 Task: Search one way flight ticket for 5 adults, 2 children, 1 infant in seat and 2 infants on lap in economy from Gainesville: Gainesville Regional Airport to Evansville: Evansville Regional Airport on 5-3-2023. Choice of flights is JetBlue. Number of bags: 1 carry on bag and 1 checked bag. Price is upto 77000. Outbound departure time preference is 13:00.
Action: Mouse moved to (304, 127)
Screenshot: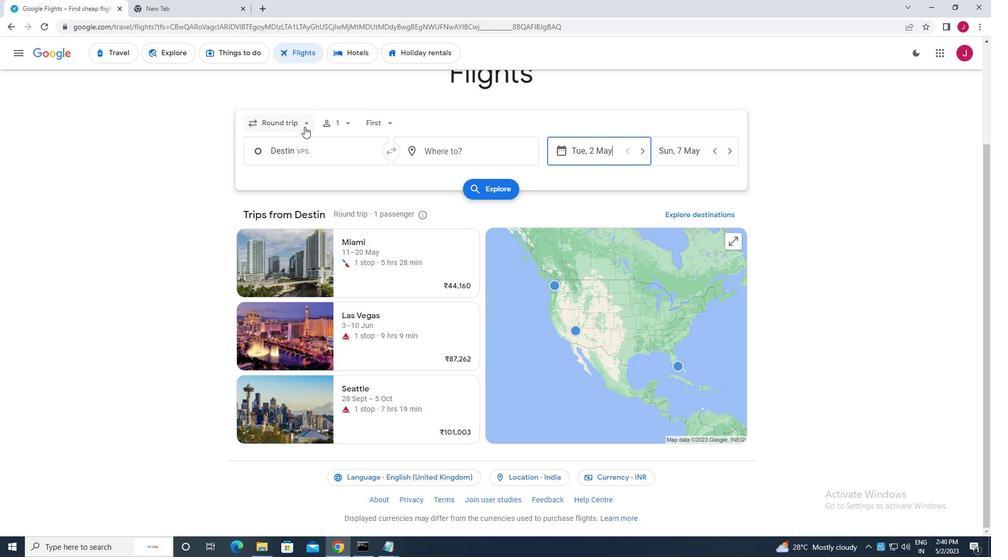 
Action: Mouse pressed left at (304, 127)
Screenshot: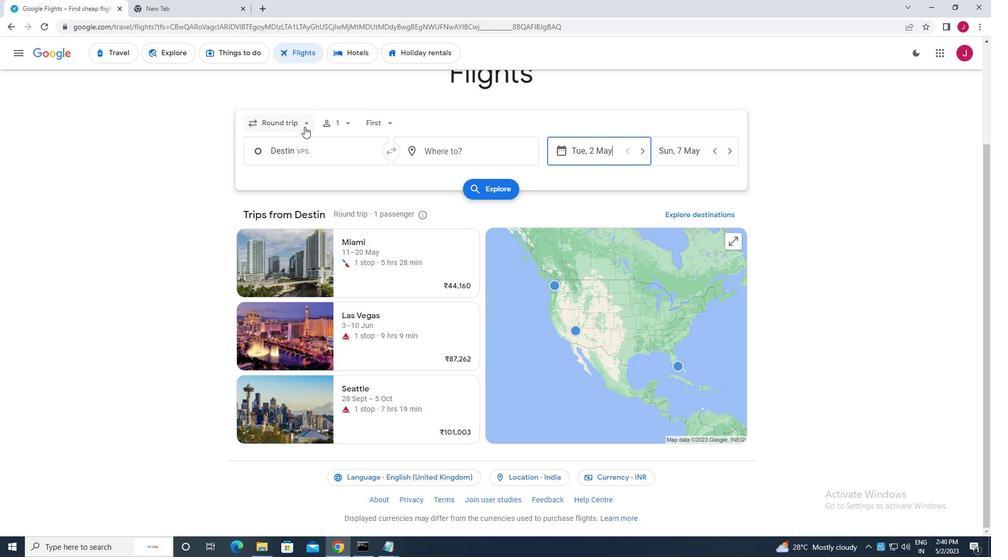 
Action: Mouse moved to (299, 168)
Screenshot: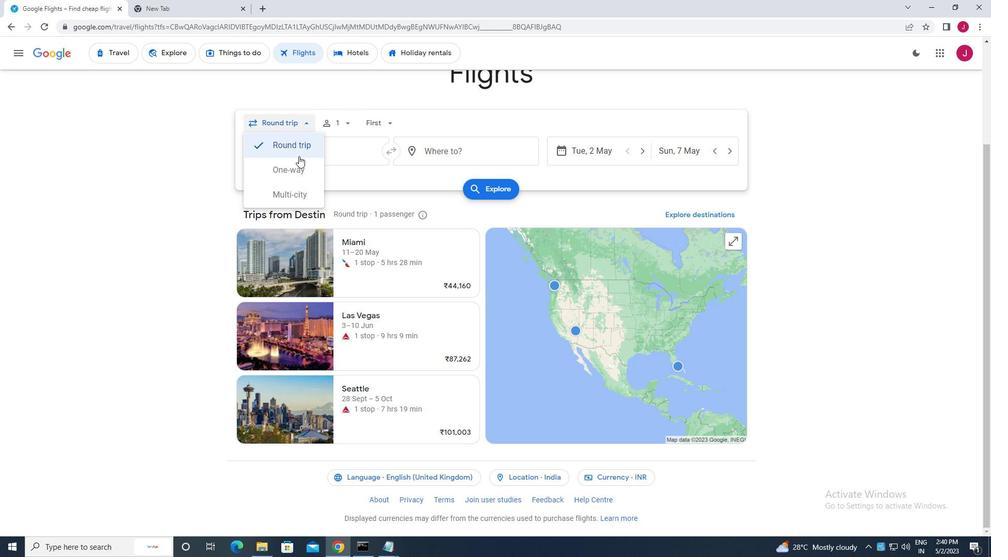 
Action: Mouse pressed left at (299, 168)
Screenshot: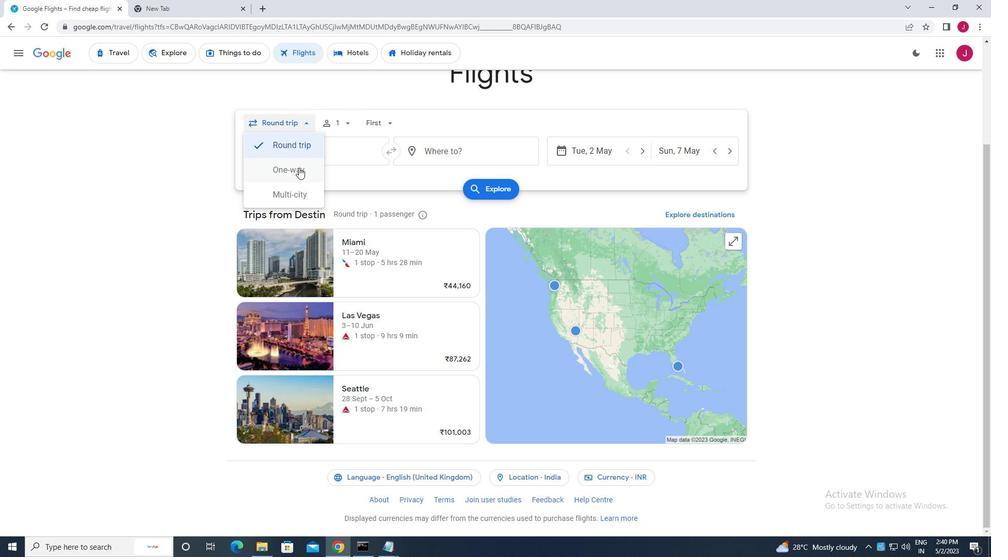 
Action: Mouse moved to (343, 122)
Screenshot: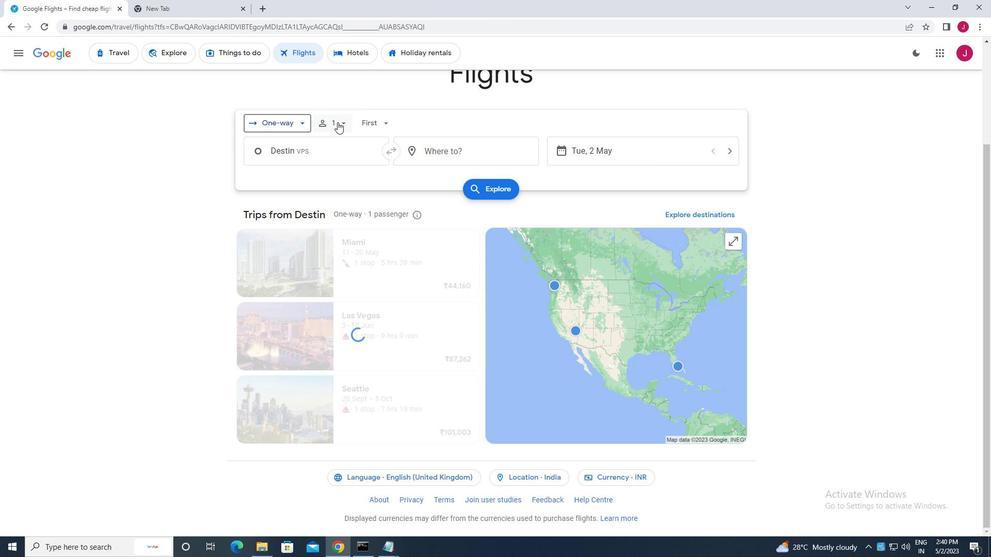 
Action: Mouse pressed left at (343, 122)
Screenshot: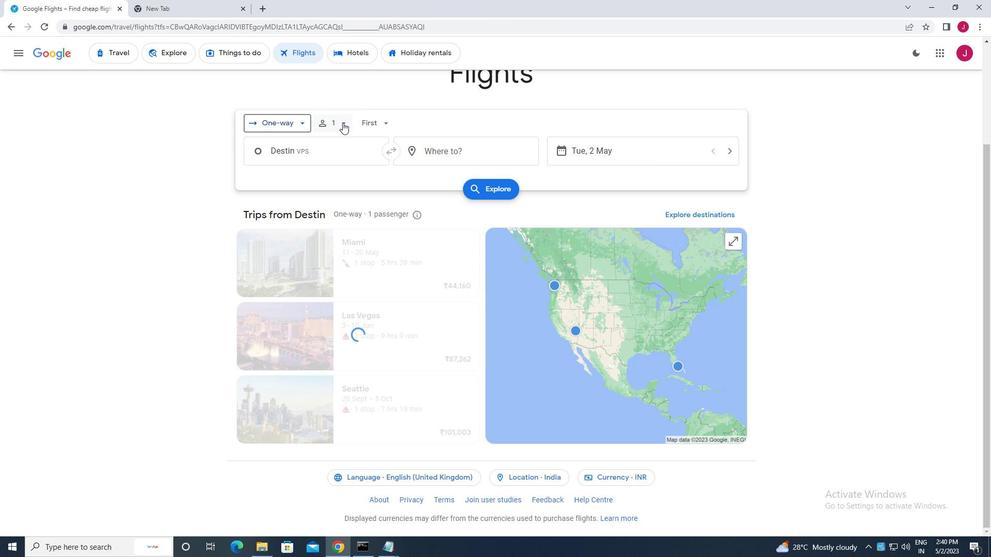 
Action: Mouse moved to (424, 154)
Screenshot: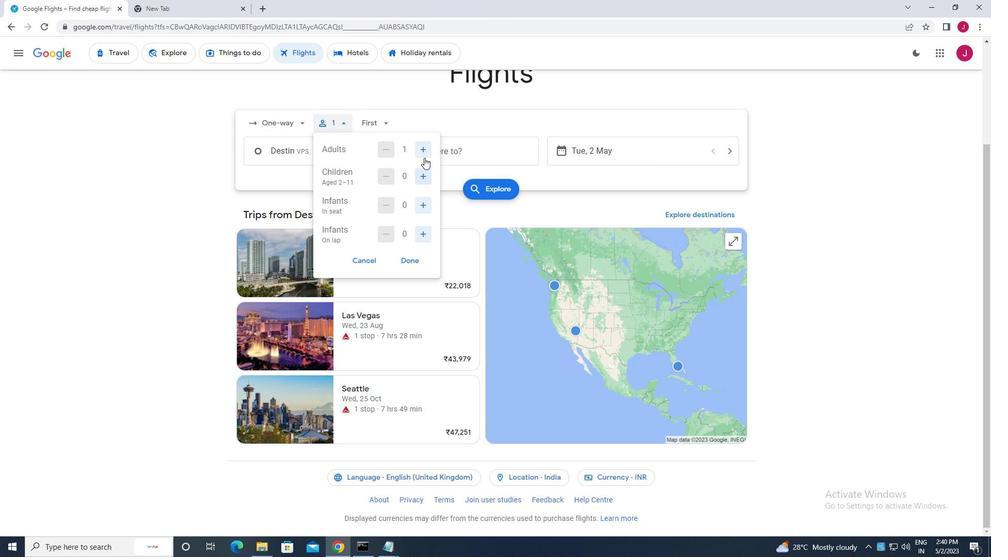 
Action: Mouse pressed left at (424, 154)
Screenshot: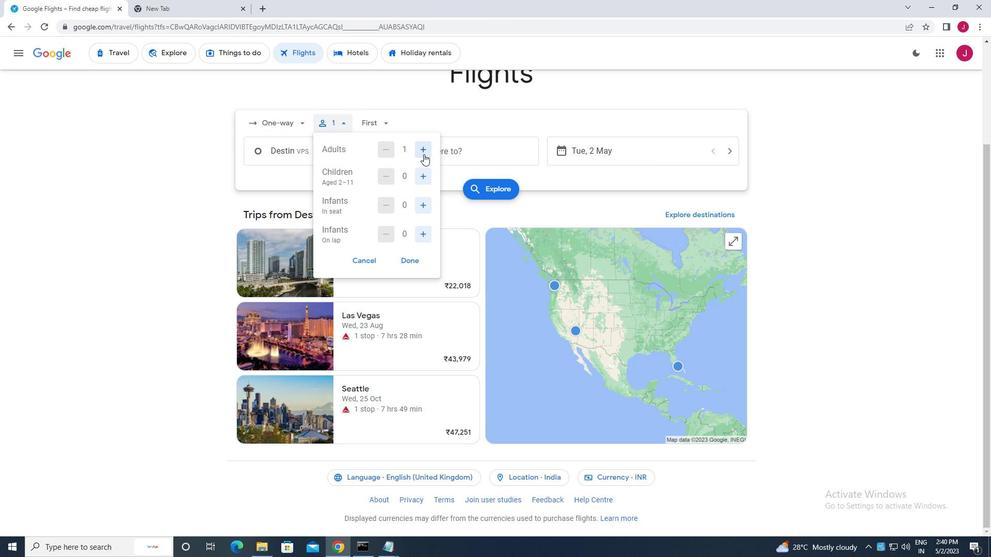 
Action: Mouse pressed left at (424, 154)
Screenshot: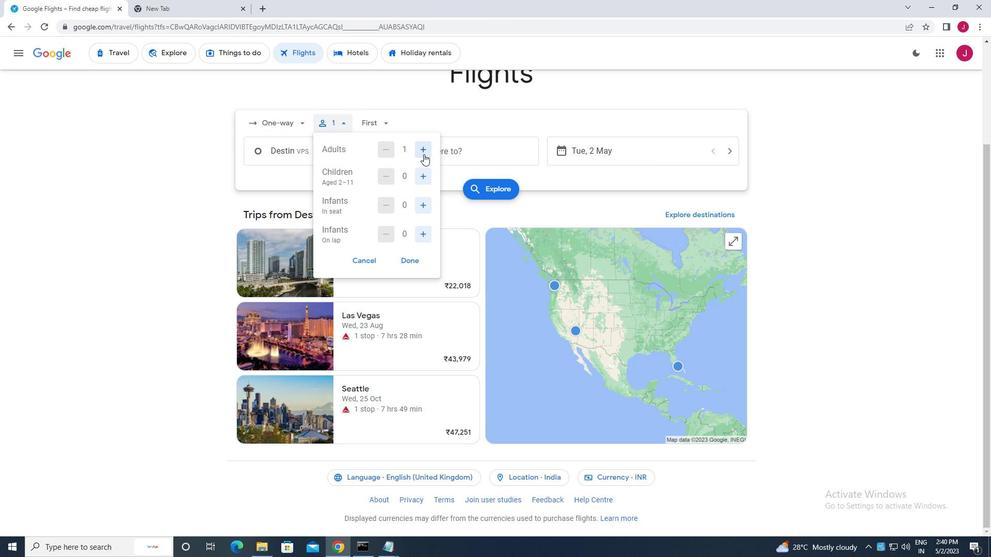 
Action: Mouse moved to (423, 154)
Screenshot: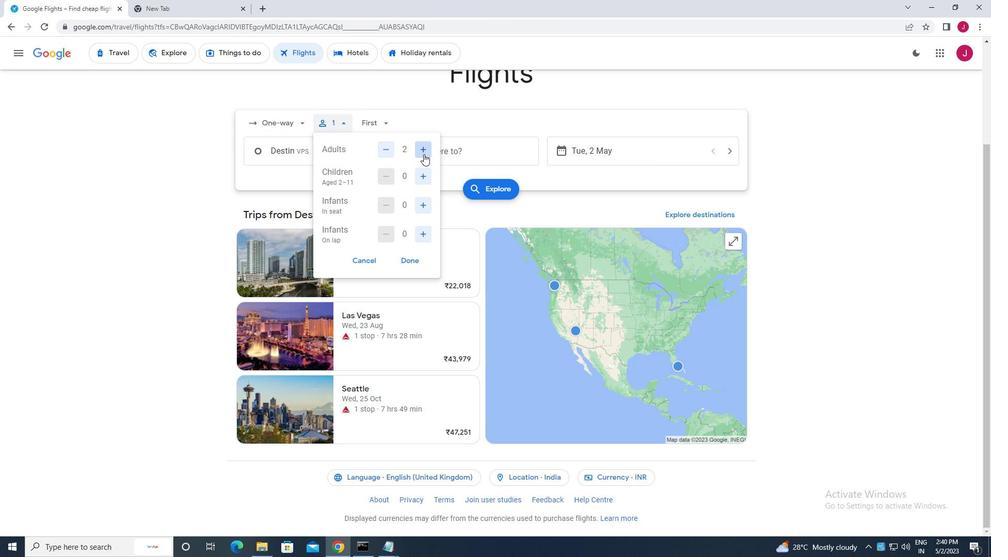
Action: Mouse pressed left at (423, 154)
Screenshot: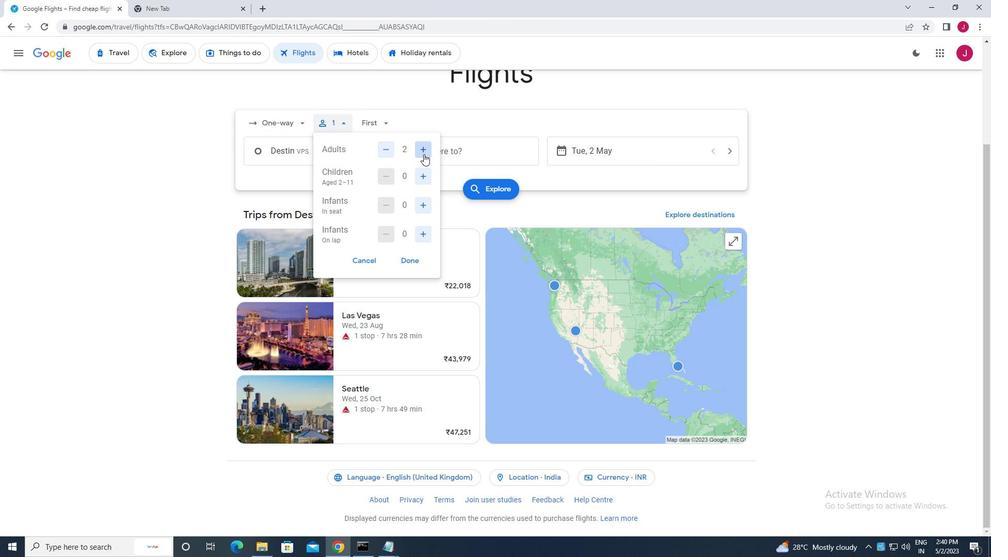 
Action: Mouse pressed left at (423, 154)
Screenshot: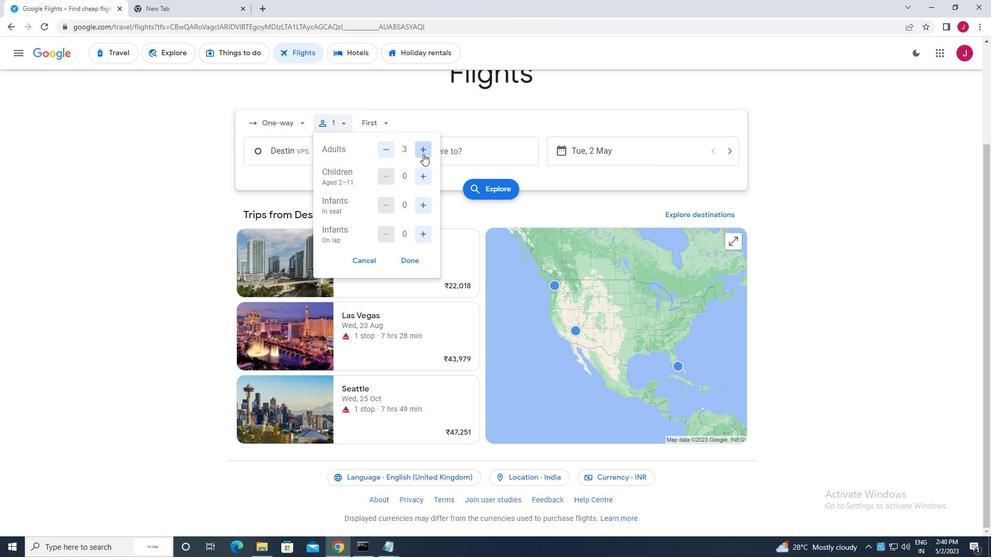 
Action: Mouse moved to (419, 175)
Screenshot: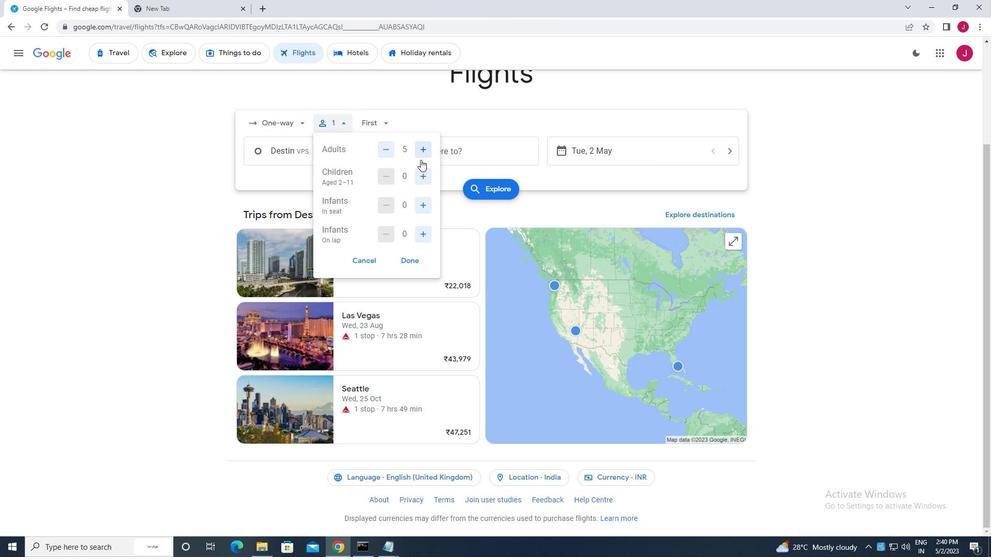 
Action: Mouse pressed left at (419, 175)
Screenshot: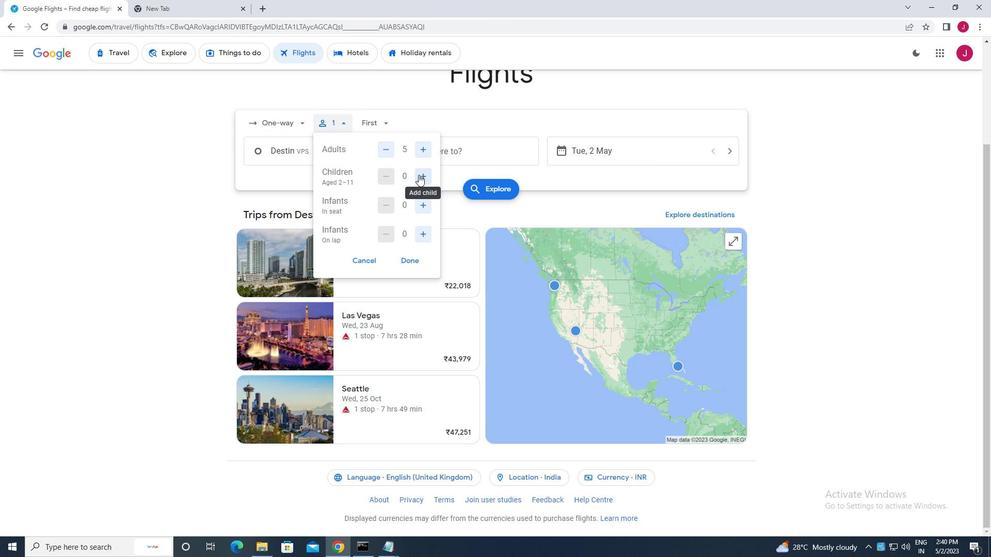 
Action: Mouse pressed left at (419, 175)
Screenshot: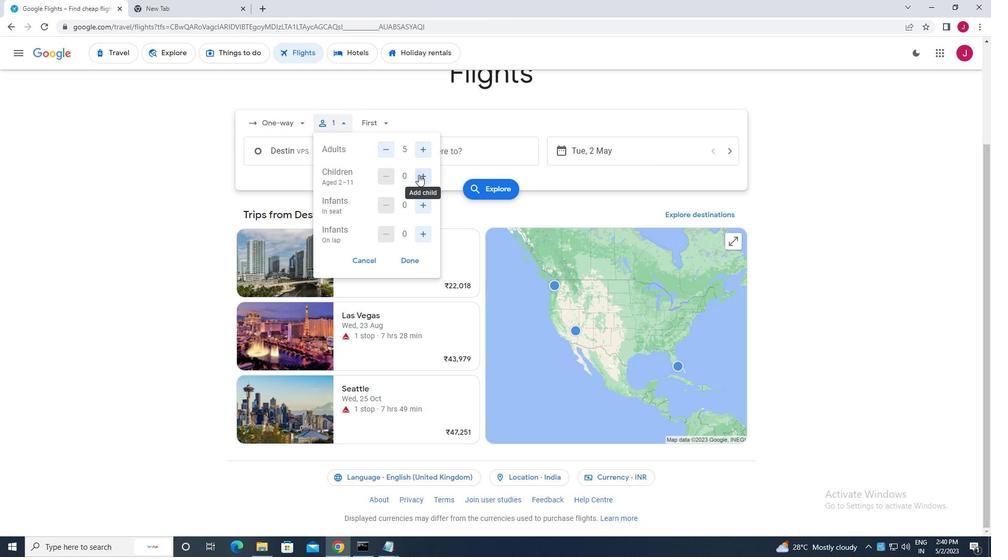 
Action: Mouse moved to (425, 204)
Screenshot: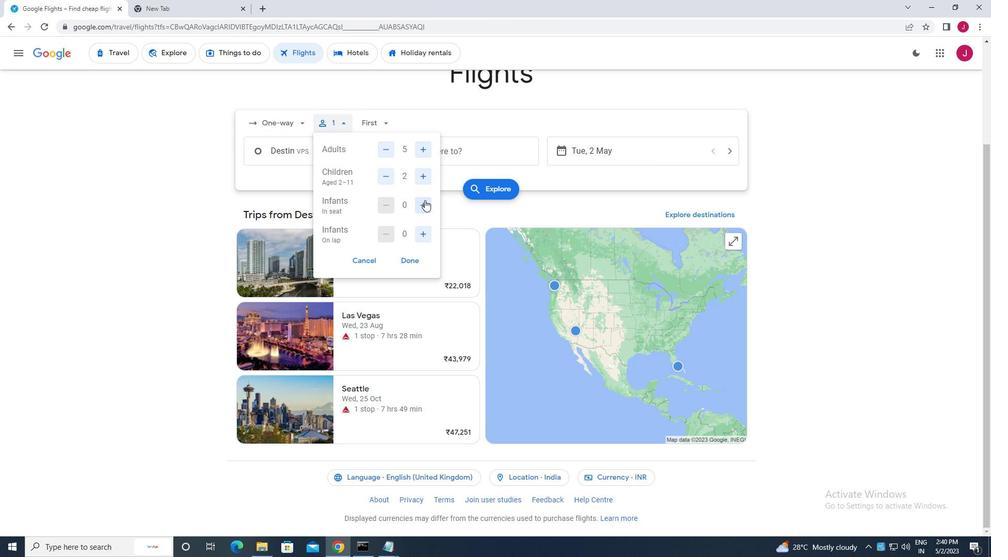 
Action: Mouse pressed left at (425, 204)
Screenshot: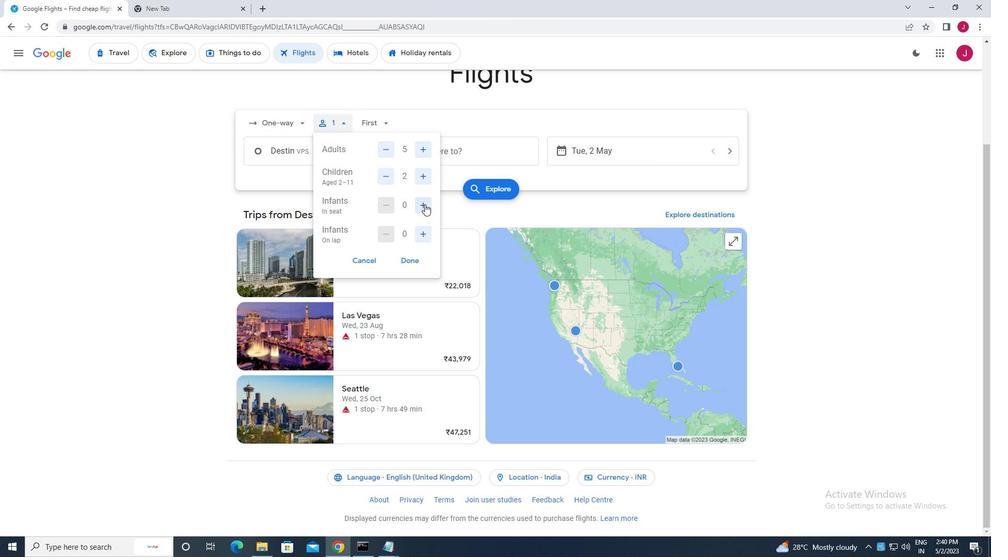 
Action: Mouse moved to (423, 233)
Screenshot: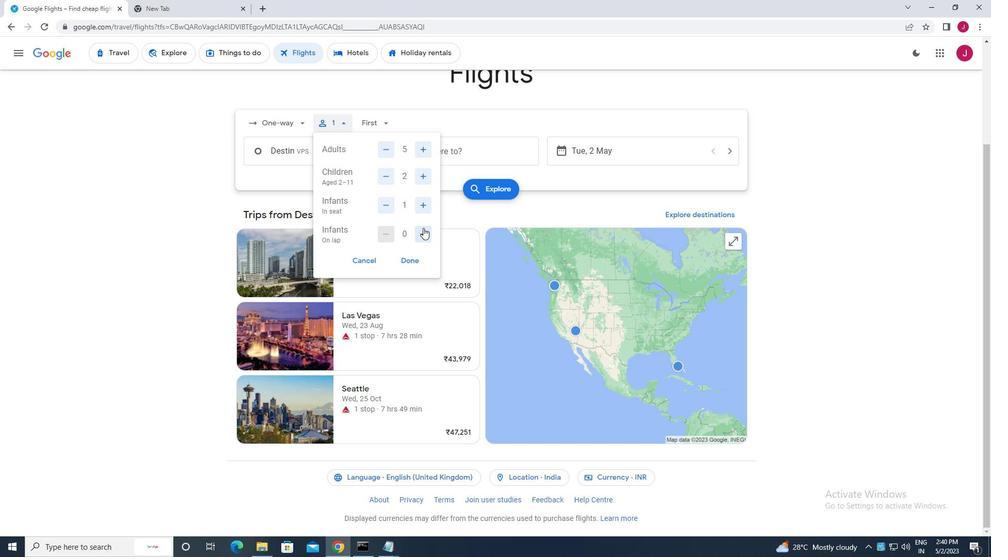 
Action: Mouse pressed left at (423, 233)
Screenshot: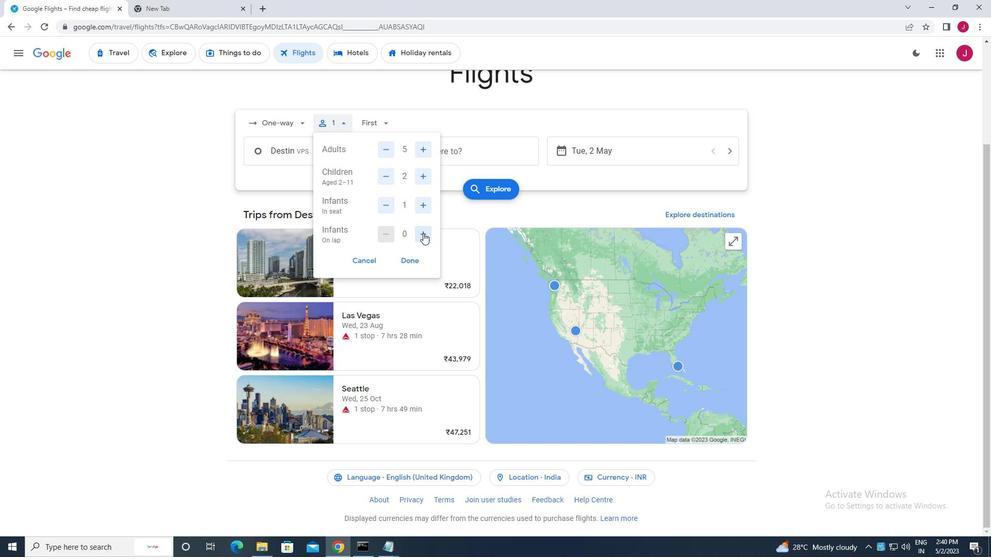 
Action: Mouse pressed left at (423, 233)
Screenshot: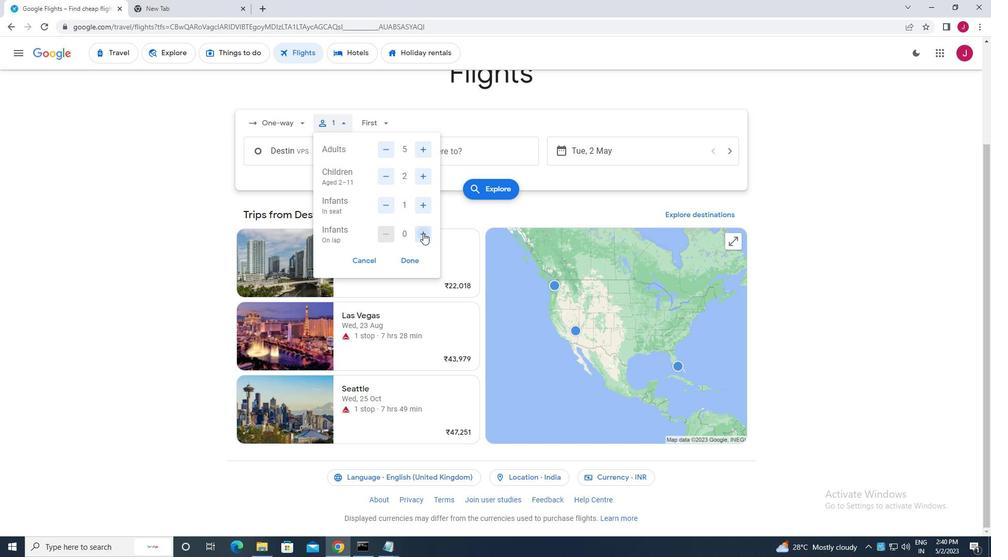 
Action: Mouse moved to (387, 234)
Screenshot: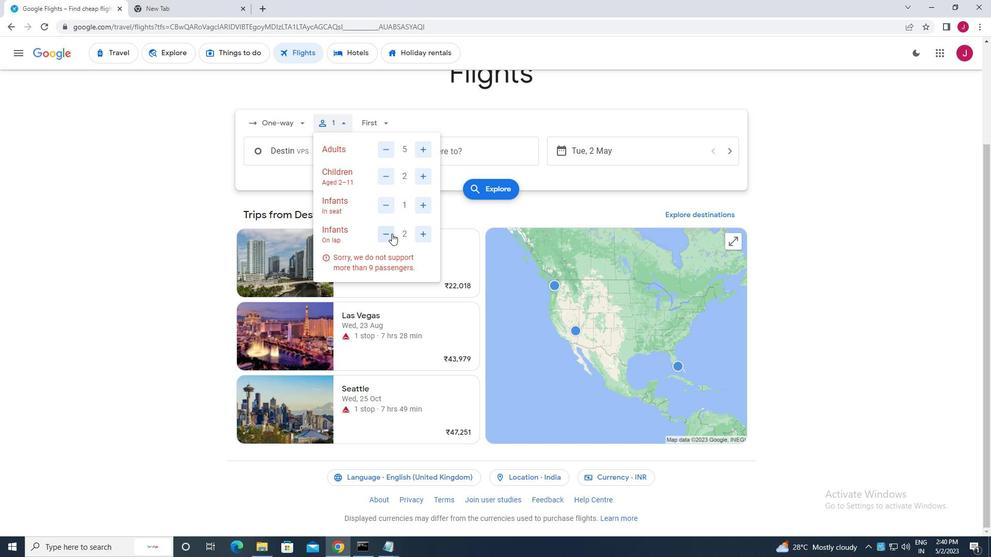 
Action: Mouse pressed left at (387, 234)
Screenshot: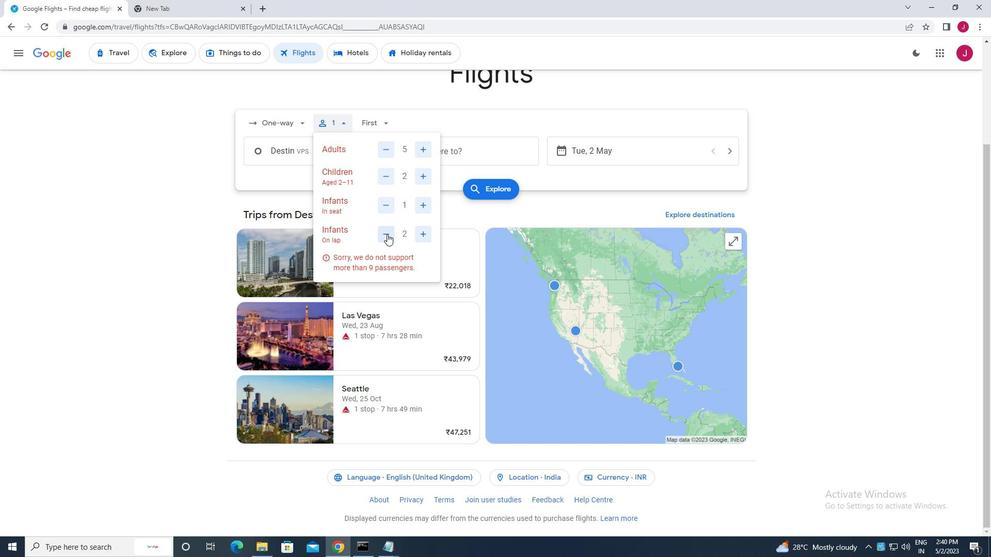 
Action: Mouse moved to (402, 260)
Screenshot: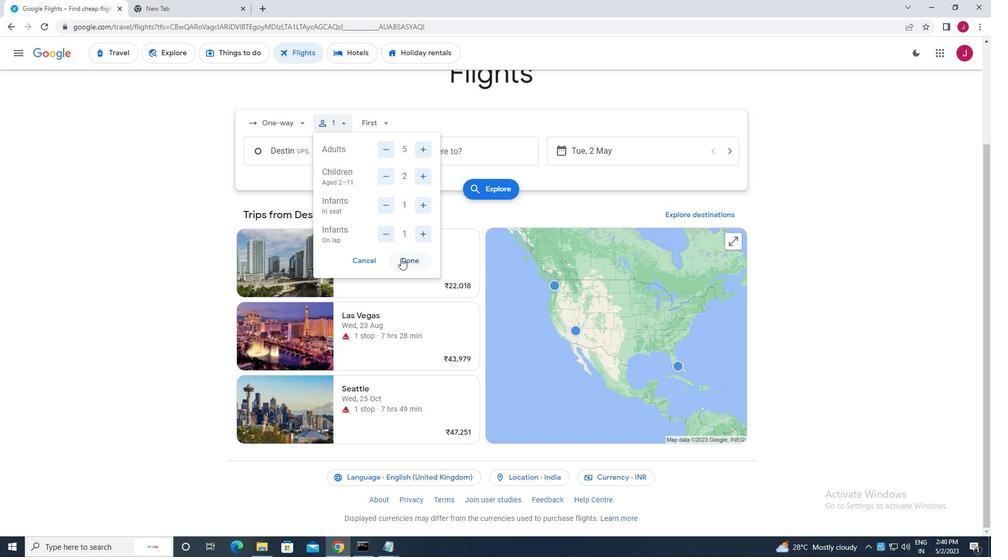
Action: Mouse pressed left at (402, 260)
Screenshot: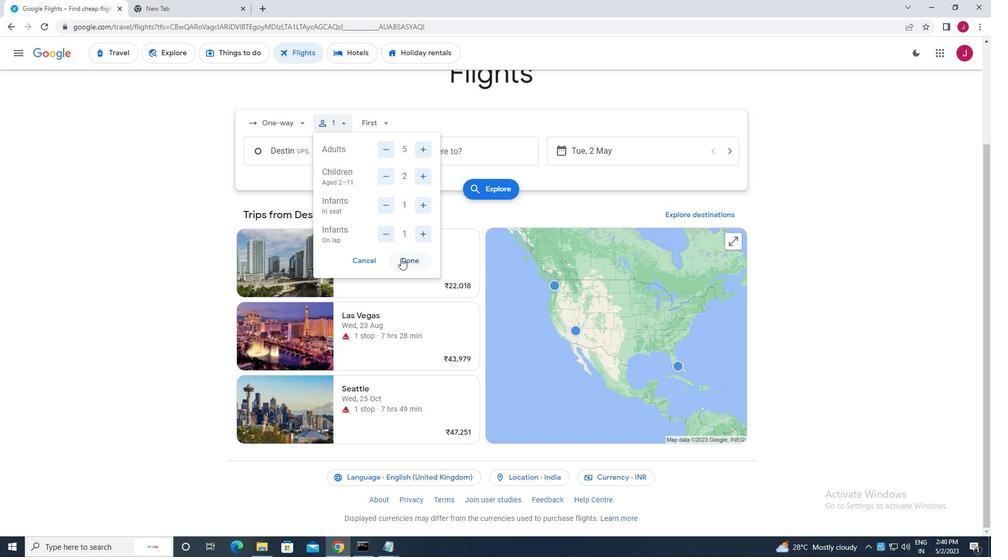 
Action: Mouse moved to (386, 126)
Screenshot: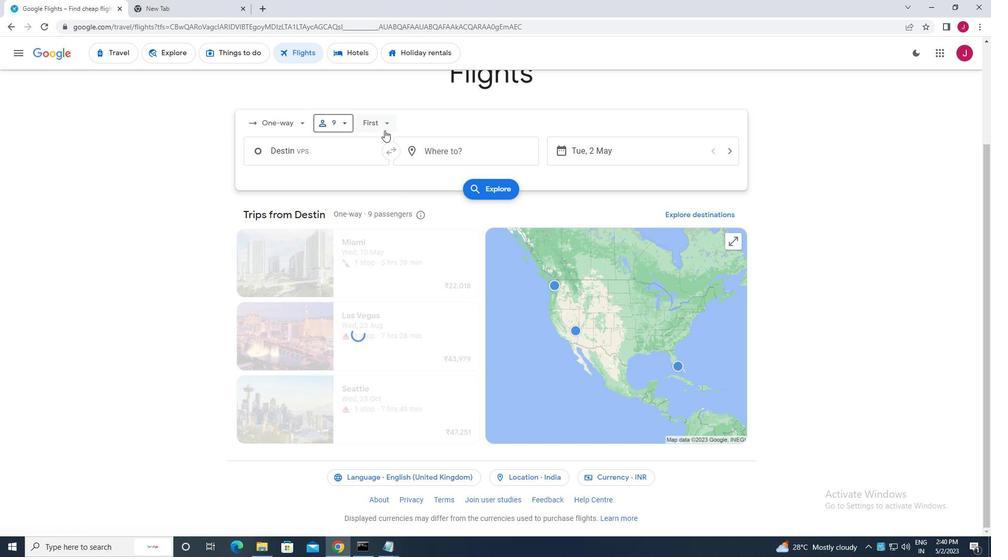 
Action: Mouse pressed left at (386, 126)
Screenshot: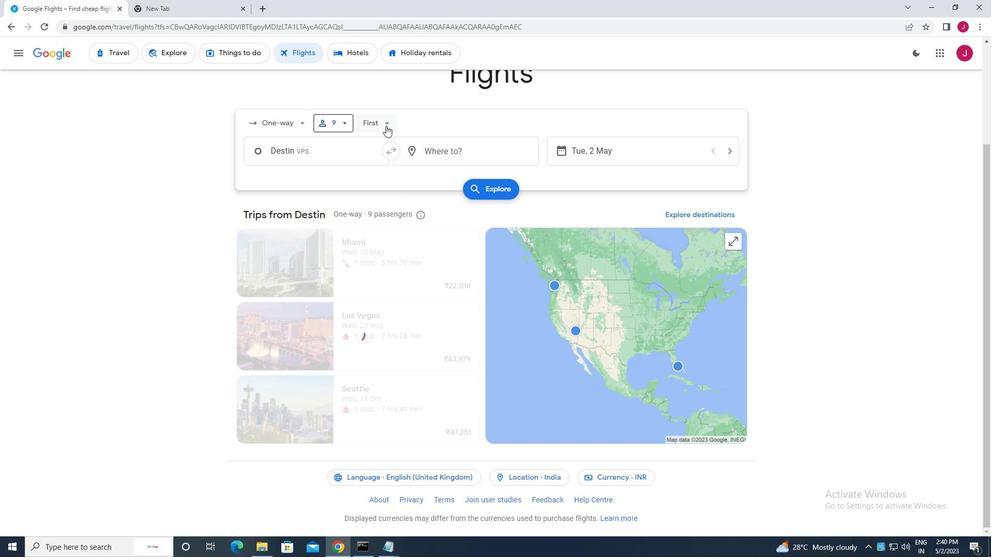
Action: Mouse moved to (400, 146)
Screenshot: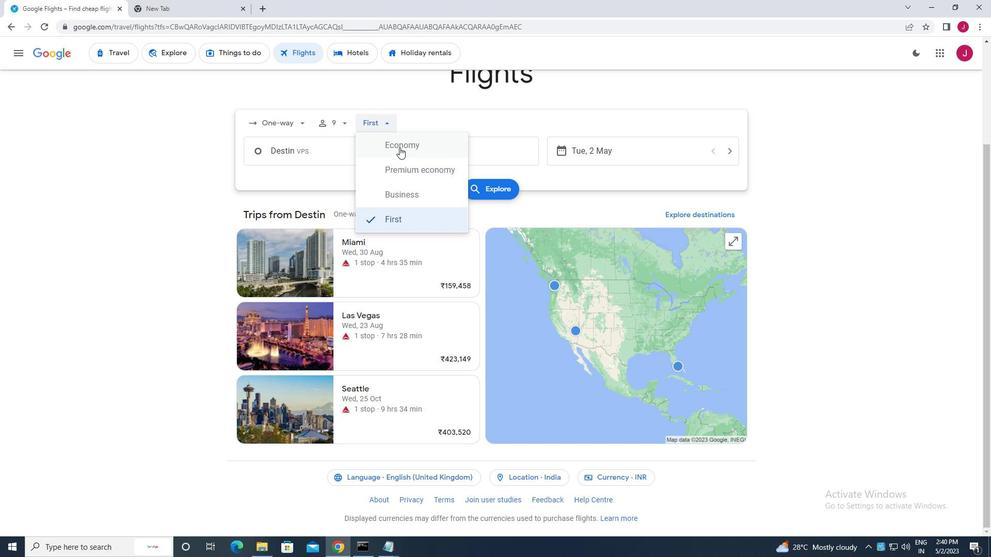 
Action: Mouse pressed left at (400, 146)
Screenshot: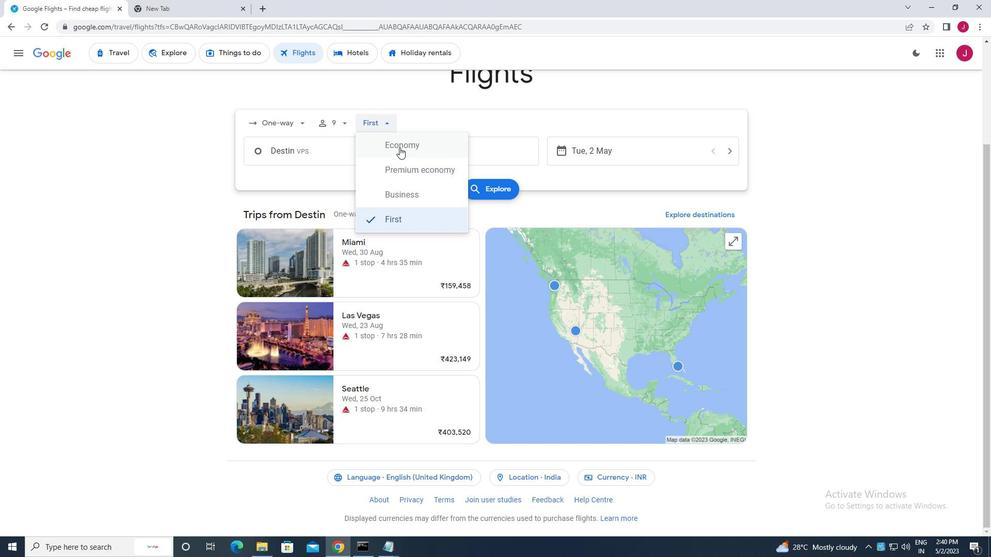 
Action: Mouse moved to (340, 149)
Screenshot: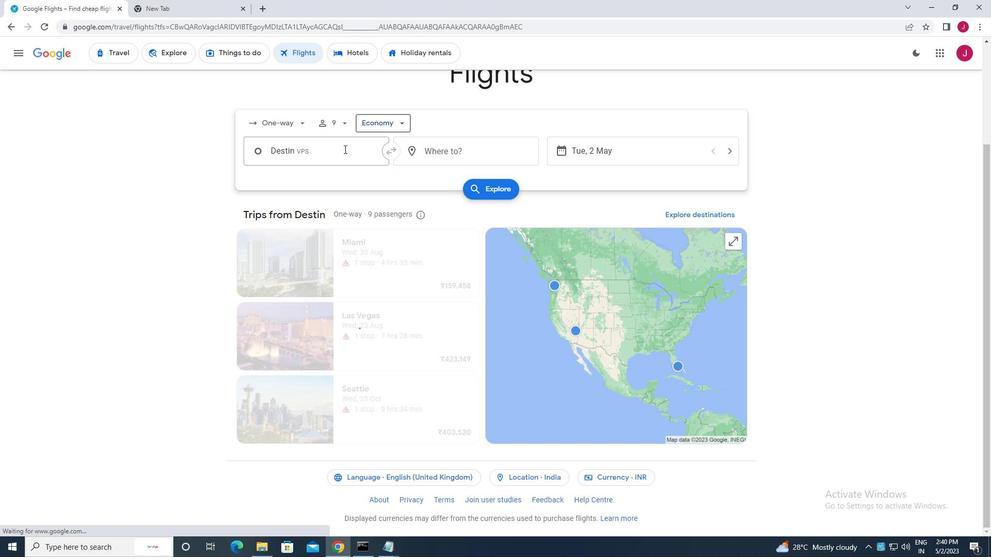 
Action: Mouse pressed left at (340, 149)
Screenshot: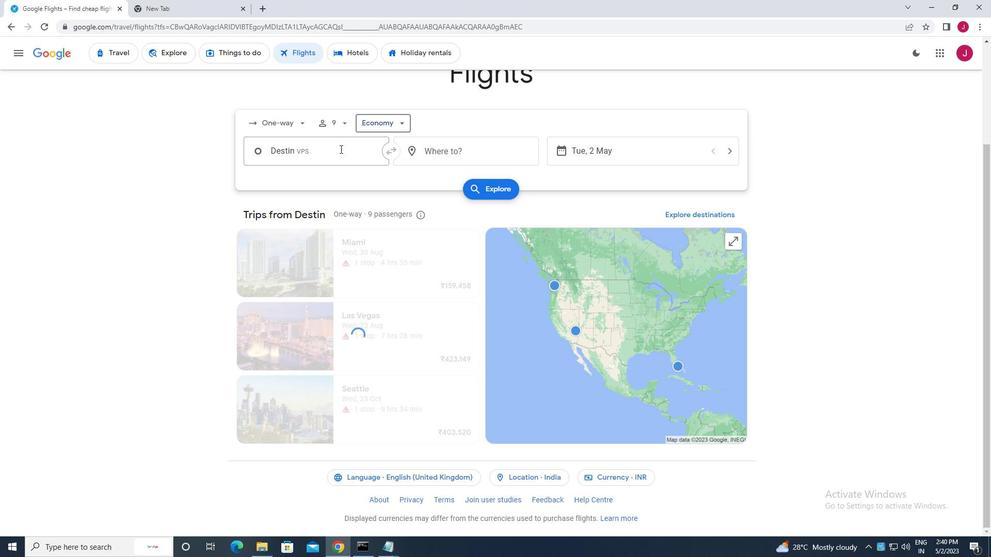 
Action: Key pressed gaines
Screenshot: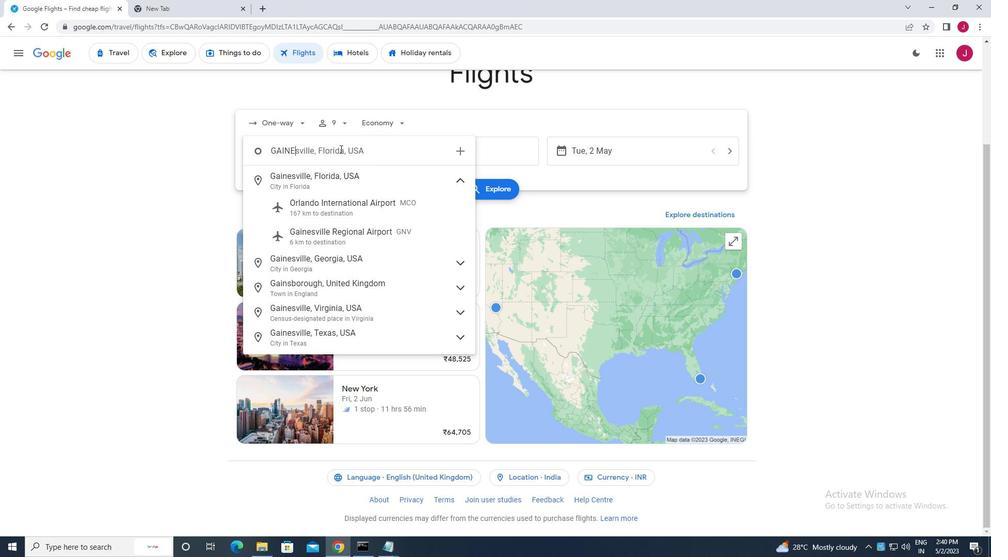 
Action: Mouse moved to (346, 237)
Screenshot: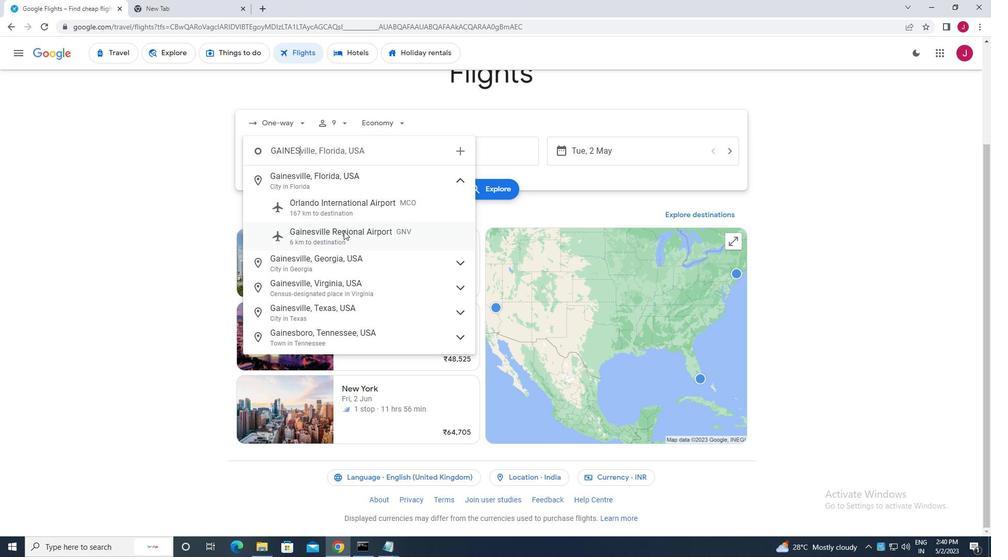 
Action: Mouse pressed left at (346, 237)
Screenshot: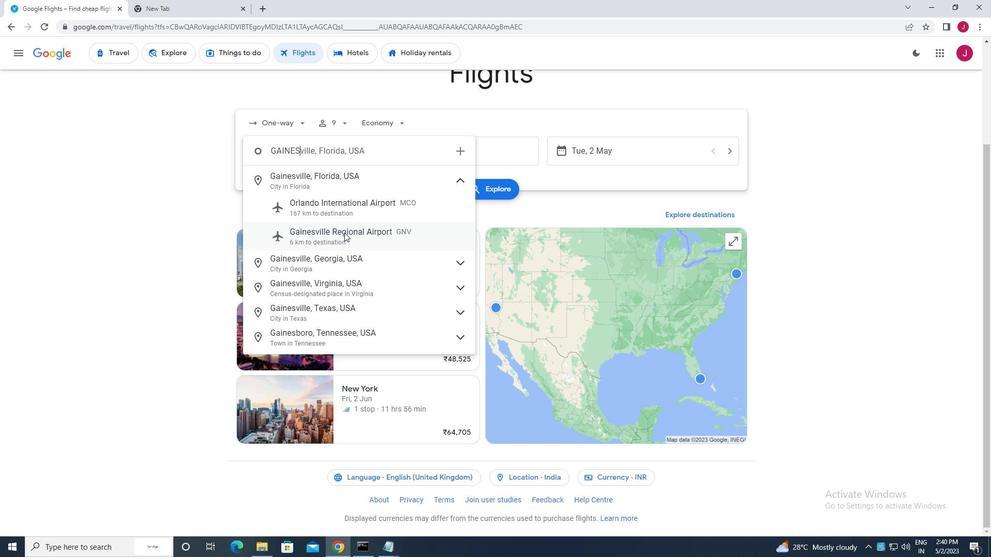 
Action: Mouse moved to (477, 157)
Screenshot: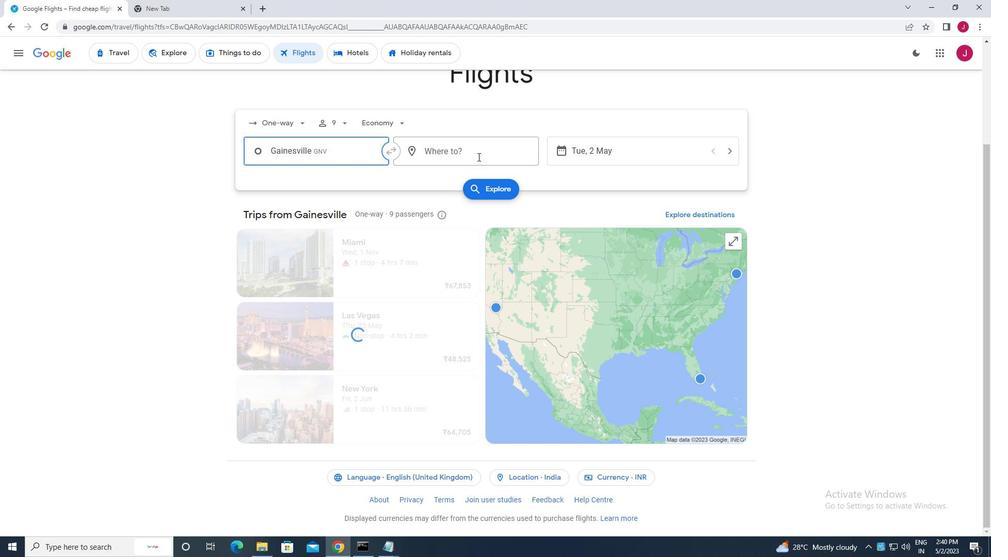 
Action: Mouse pressed left at (477, 157)
Screenshot: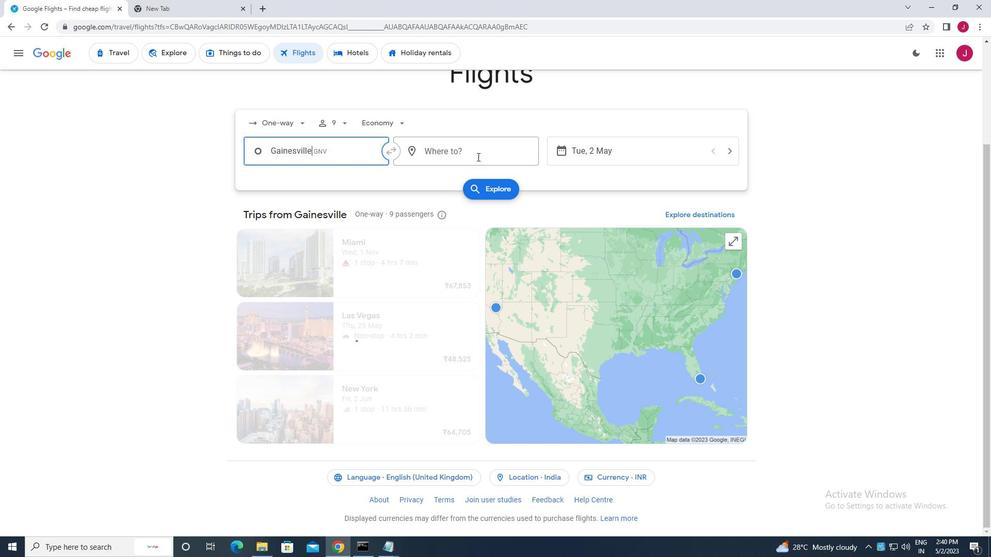 
Action: Mouse moved to (477, 157)
Screenshot: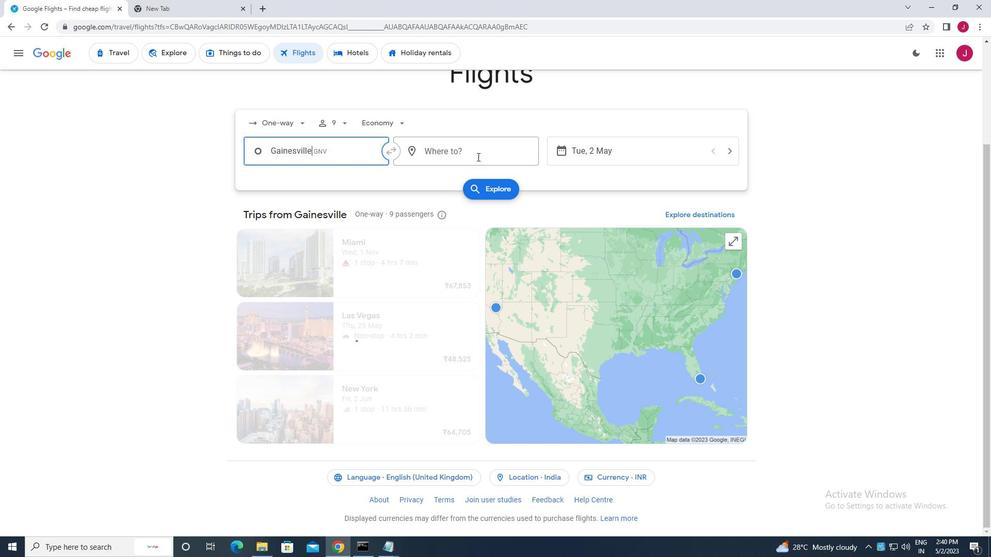 
Action: Key pressed evans
Screenshot: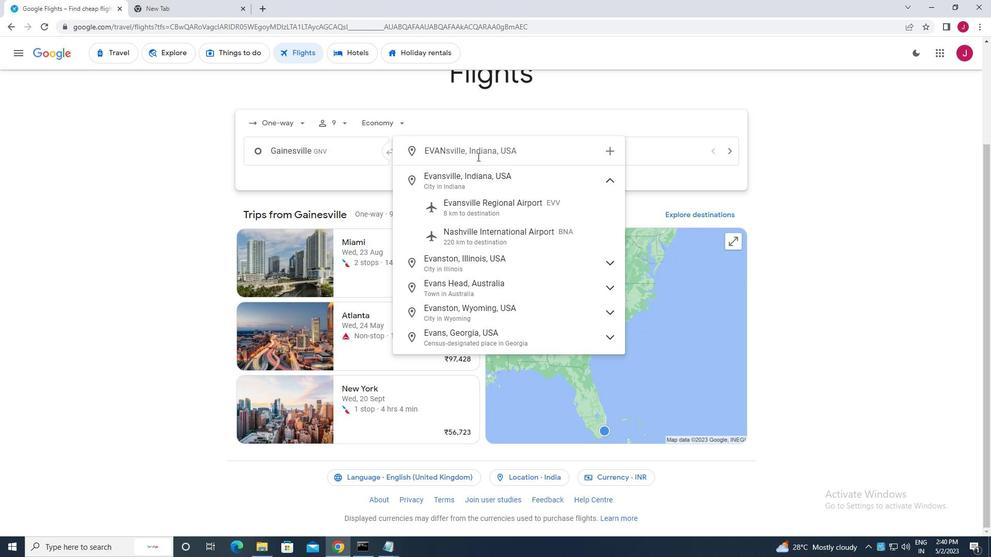 
Action: Mouse moved to (515, 206)
Screenshot: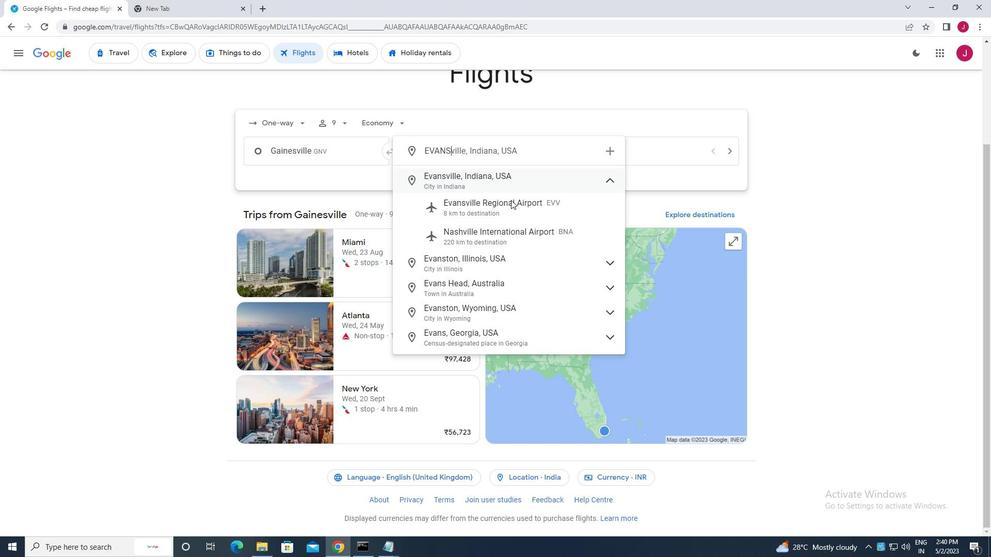 
Action: Mouse pressed left at (515, 206)
Screenshot: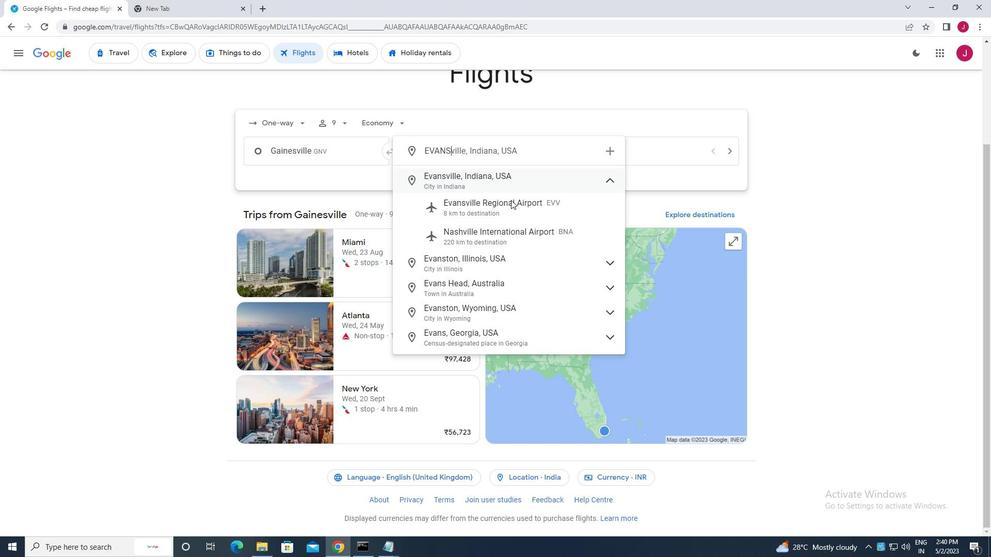 
Action: Mouse moved to (615, 148)
Screenshot: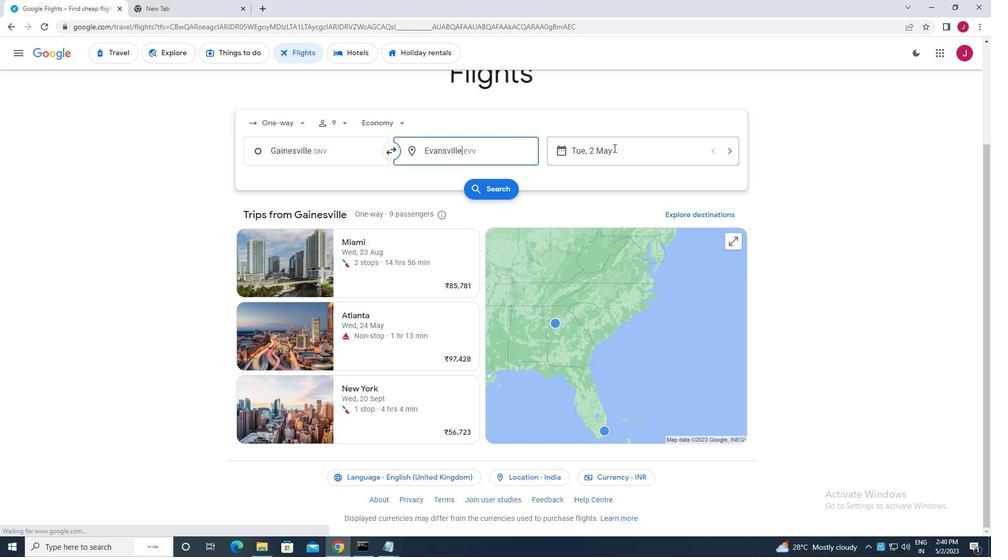 
Action: Mouse pressed left at (615, 148)
Screenshot: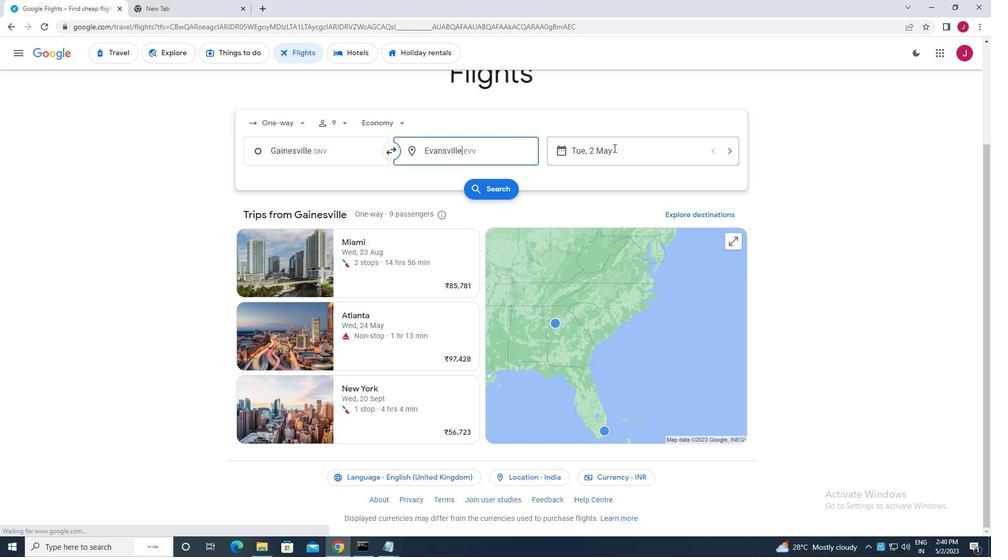 
Action: Mouse moved to (450, 229)
Screenshot: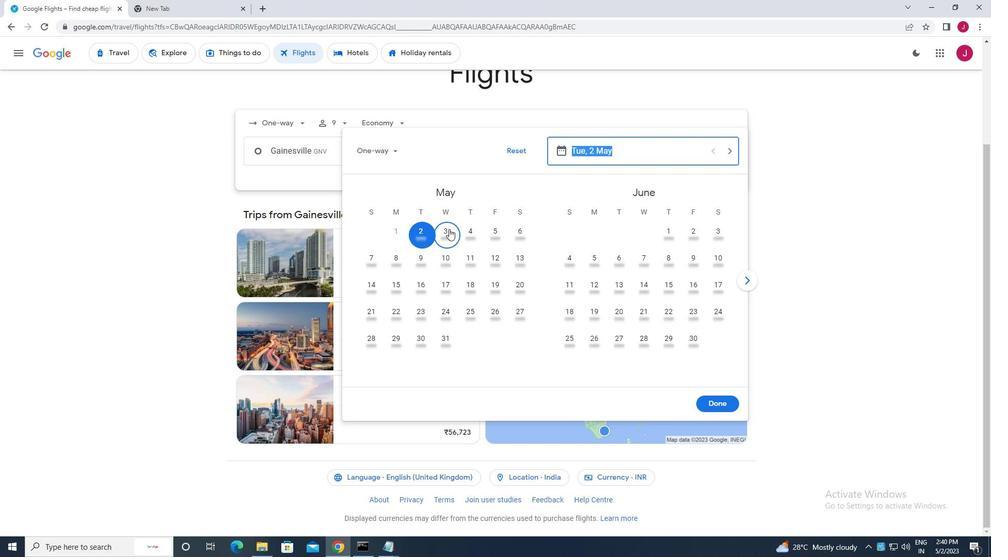 
Action: Mouse pressed left at (450, 229)
Screenshot: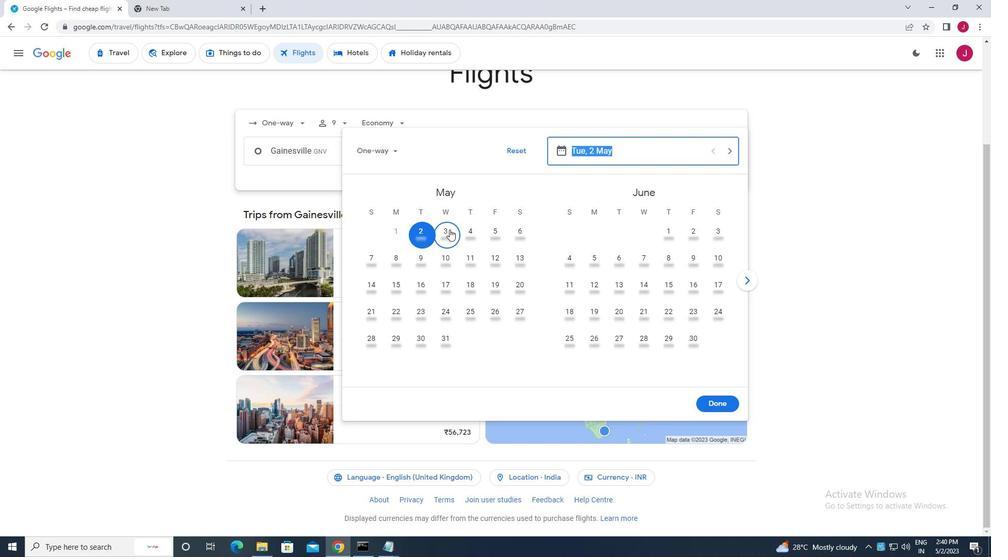 
Action: Mouse moved to (718, 408)
Screenshot: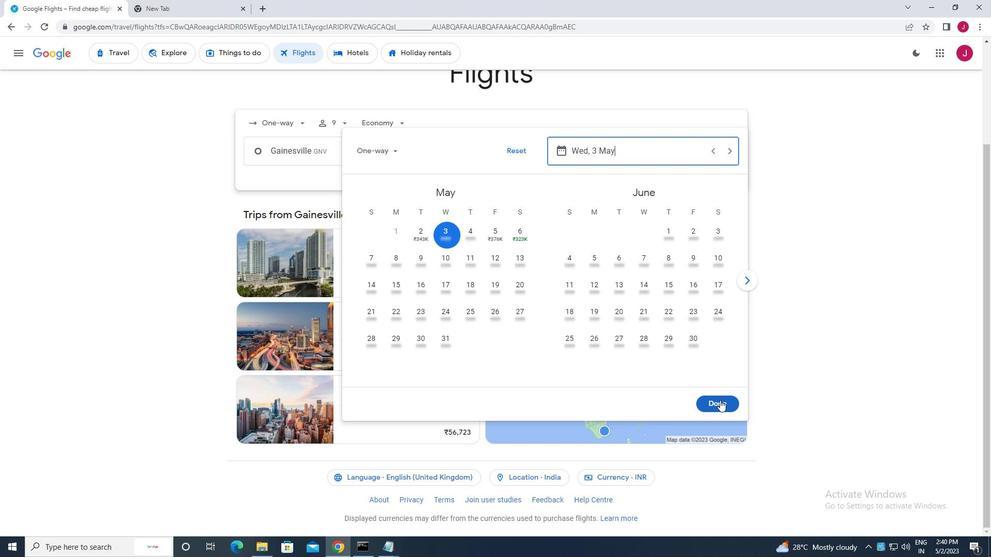 
Action: Mouse pressed left at (718, 408)
Screenshot: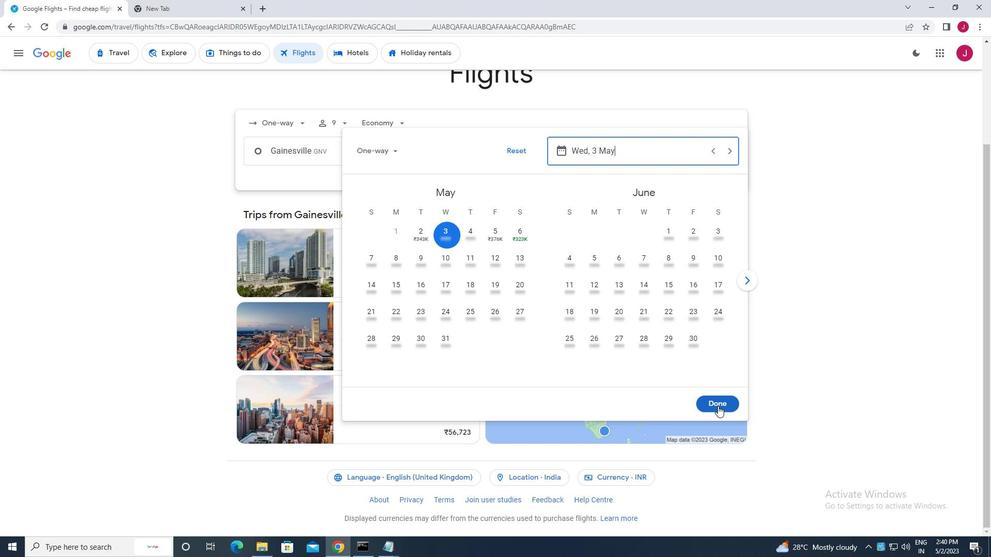 
Action: Mouse moved to (494, 191)
Screenshot: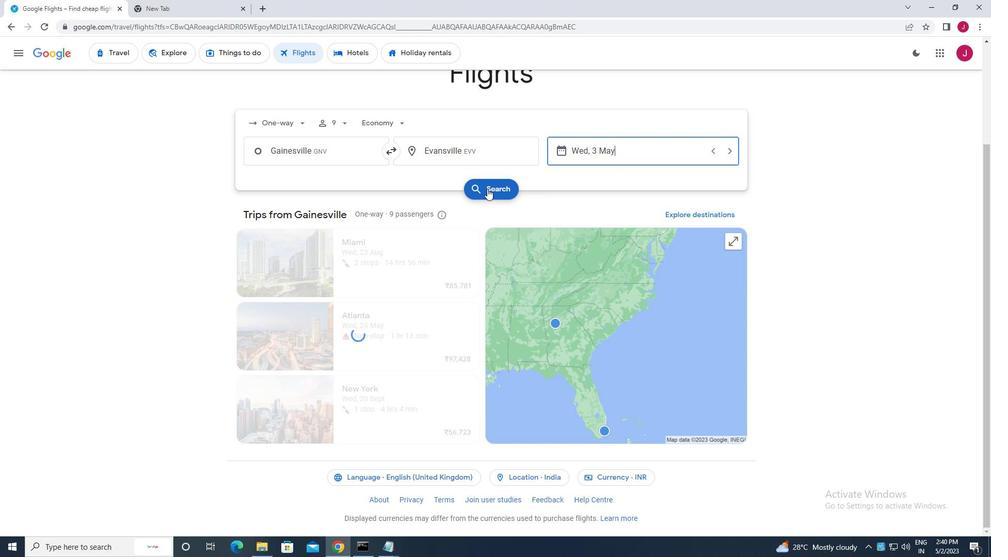 
Action: Mouse pressed left at (494, 191)
Screenshot: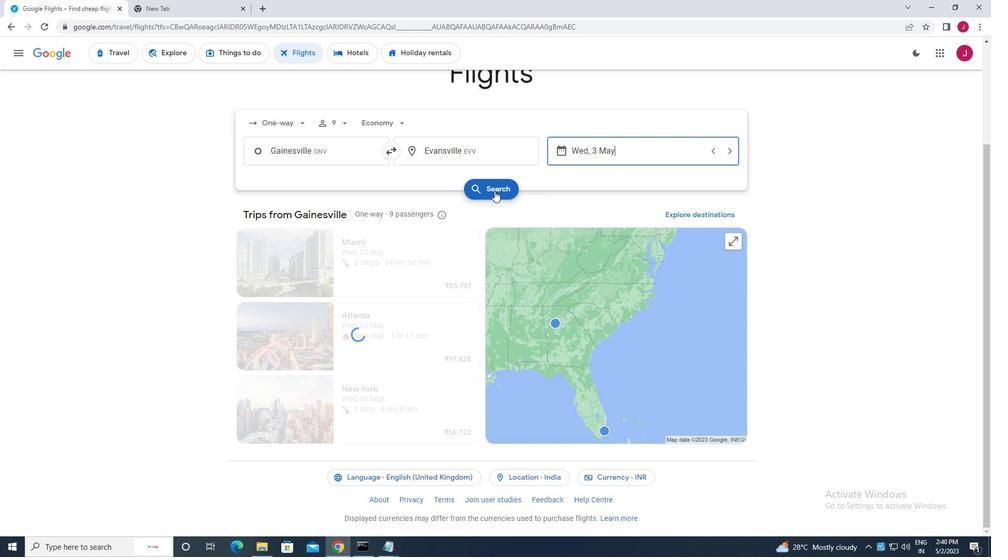 
Action: Mouse moved to (256, 145)
Screenshot: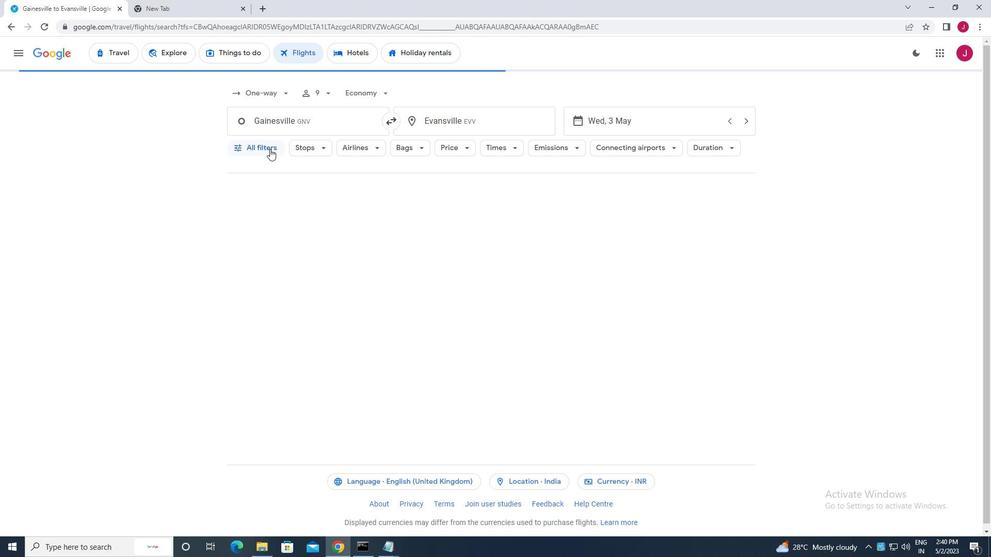 
Action: Mouse pressed left at (256, 145)
Screenshot: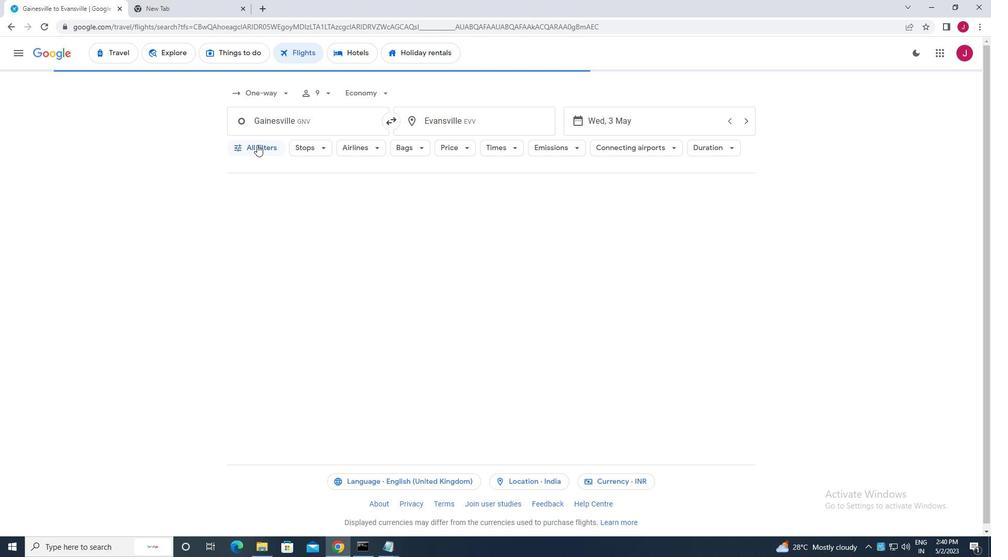 
Action: Mouse moved to (296, 183)
Screenshot: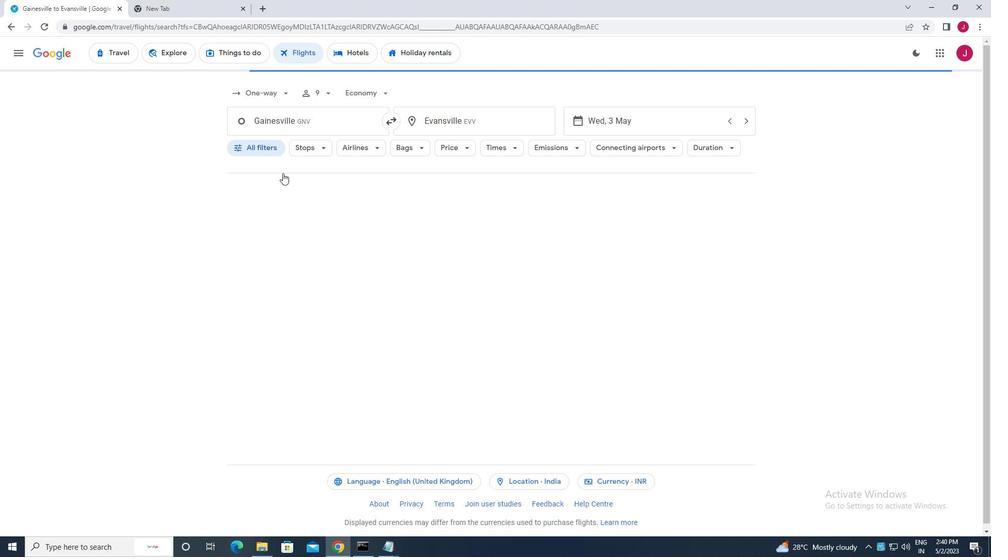 
Action: Mouse scrolled (296, 183) with delta (0, 0)
Screenshot: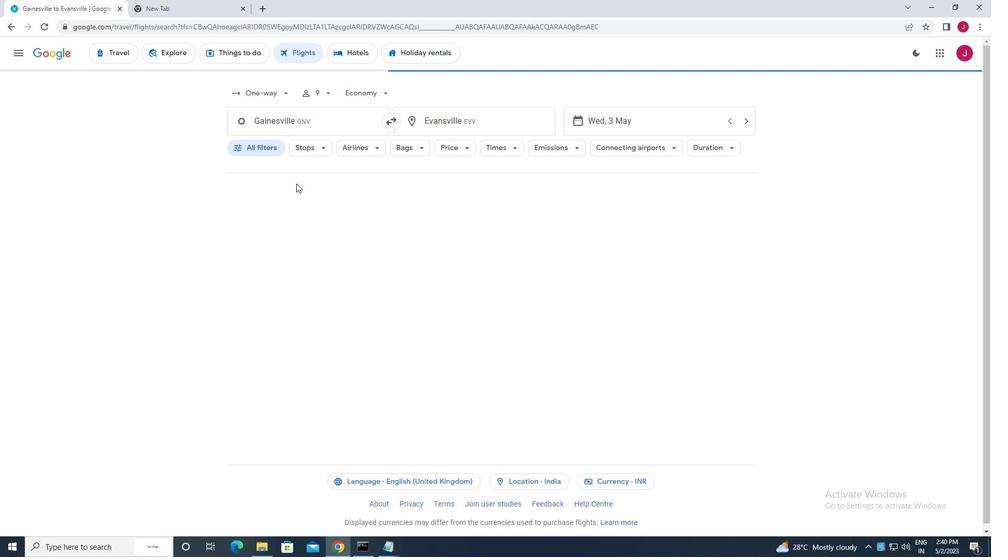 
Action: Mouse scrolled (296, 183) with delta (0, 0)
Screenshot: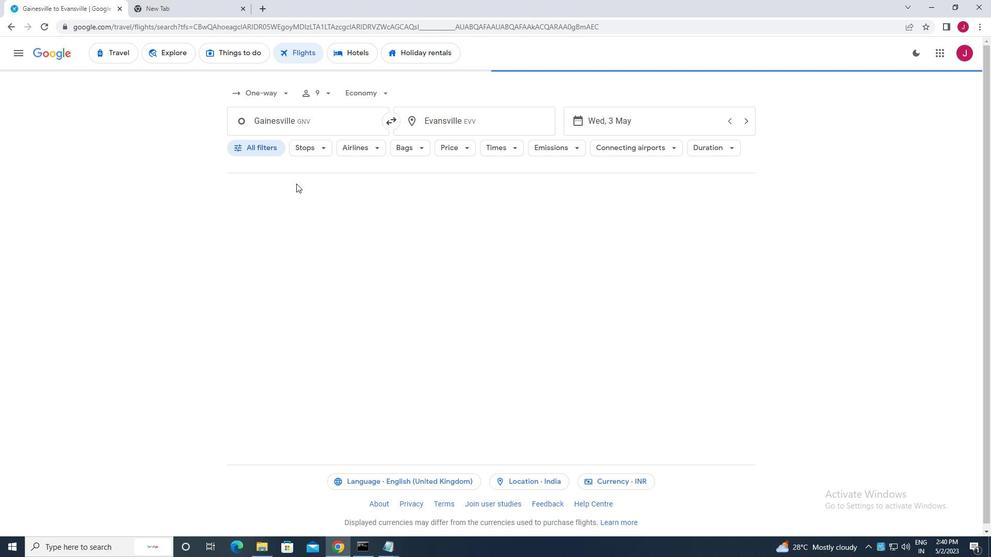 
Action: Mouse moved to (314, 218)
Screenshot: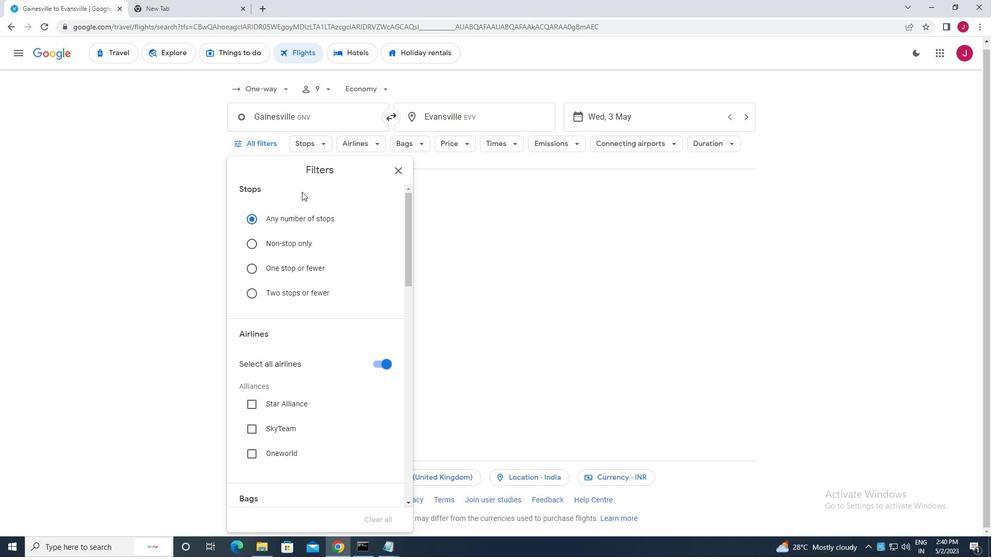 
Action: Mouse scrolled (314, 218) with delta (0, 0)
Screenshot: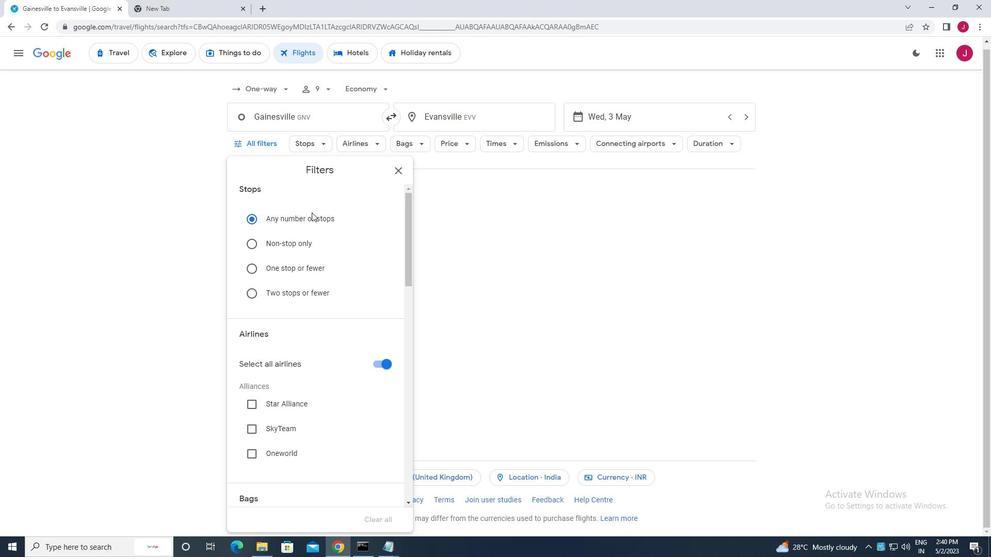 
Action: Mouse moved to (314, 219)
Screenshot: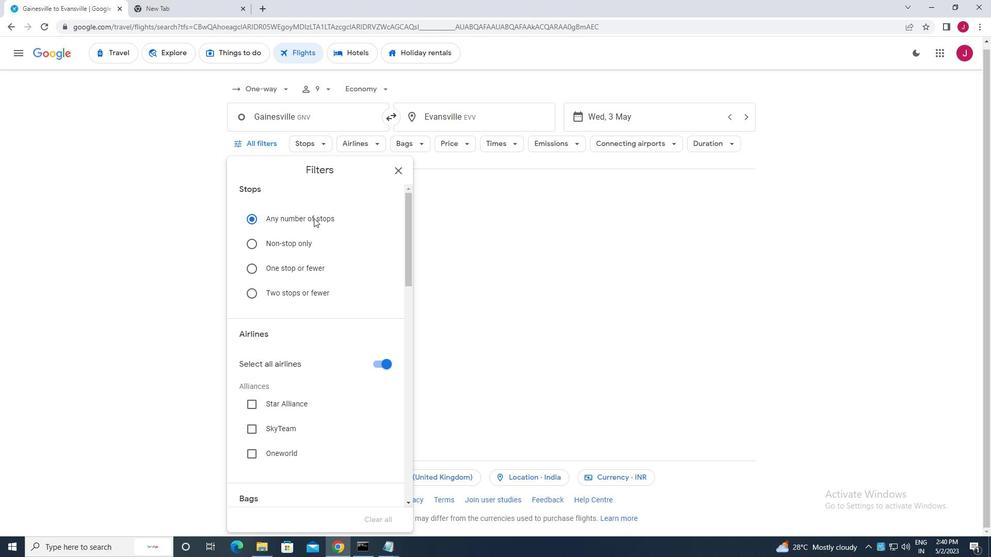 
Action: Mouse scrolled (314, 219) with delta (0, 0)
Screenshot: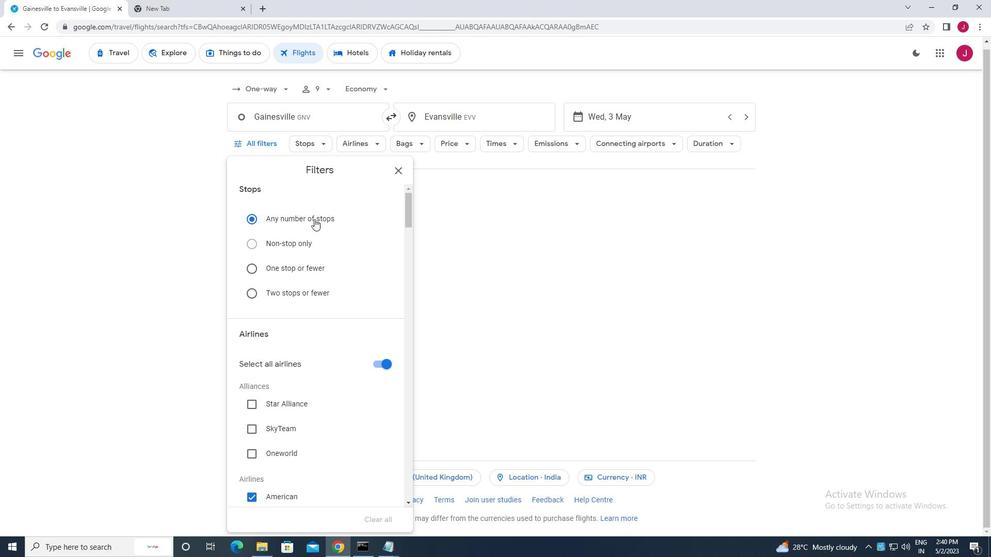 
Action: Mouse moved to (379, 259)
Screenshot: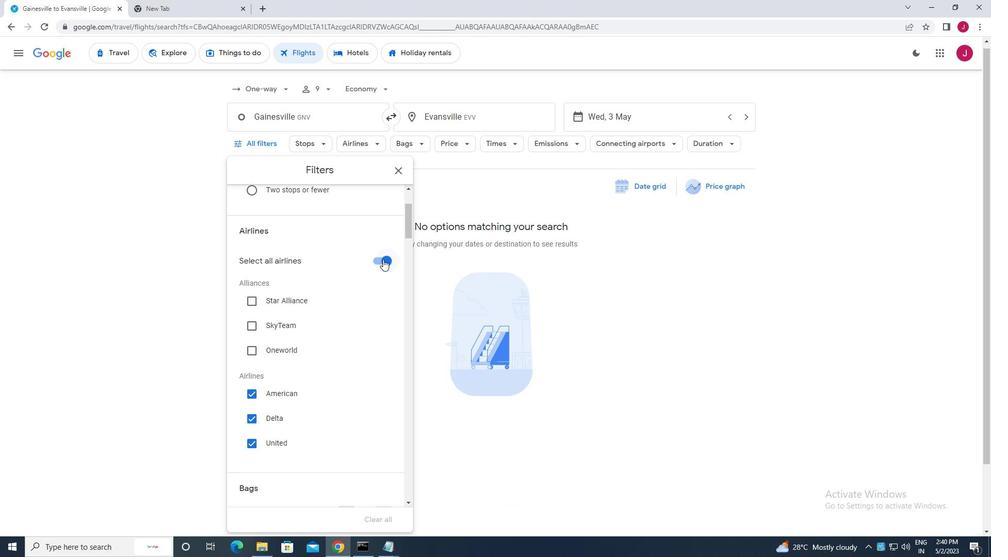 
Action: Mouse pressed left at (379, 259)
Screenshot: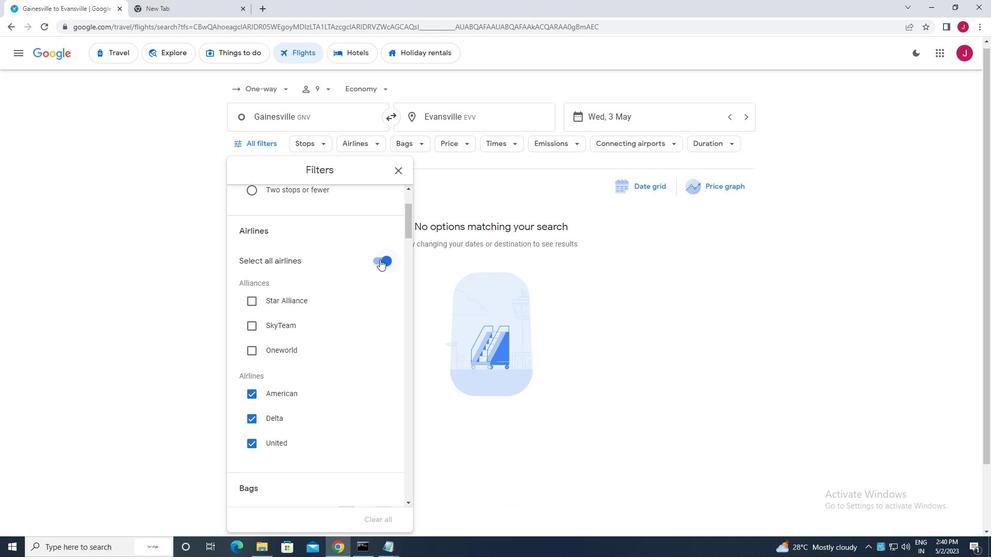 
Action: Mouse moved to (375, 252)
Screenshot: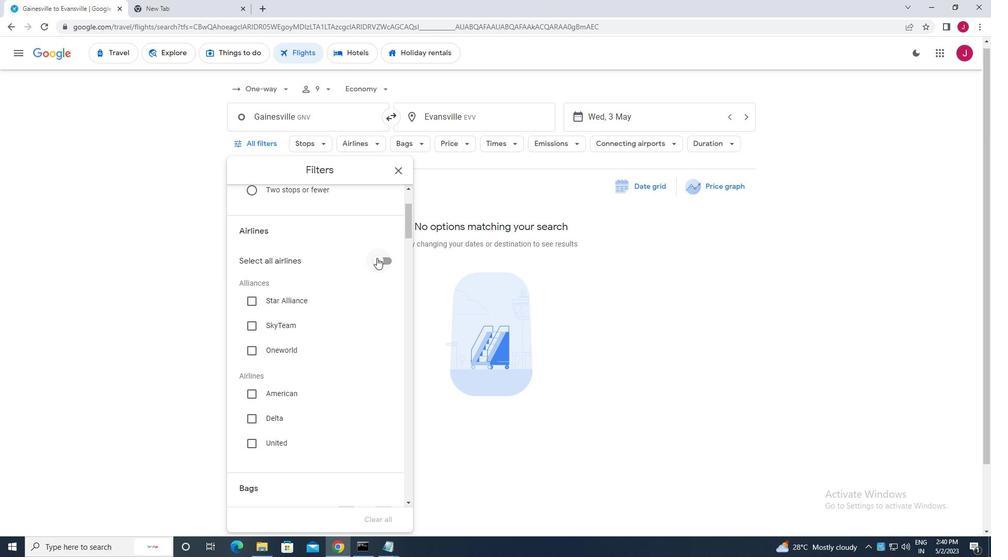
Action: Mouse scrolled (375, 252) with delta (0, 0)
Screenshot: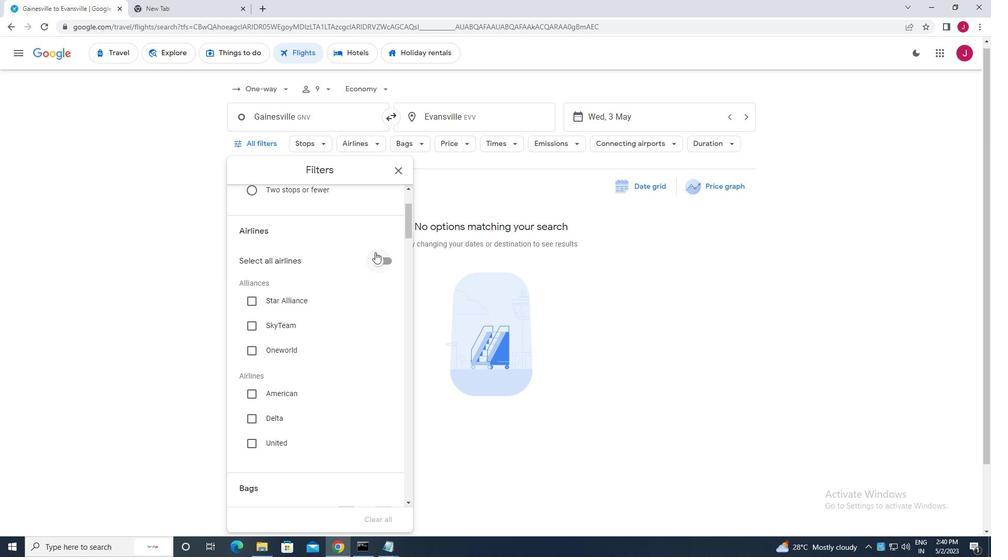 
Action: Mouse scrolled (375, 252) with delta (0, 0)
Screenshot: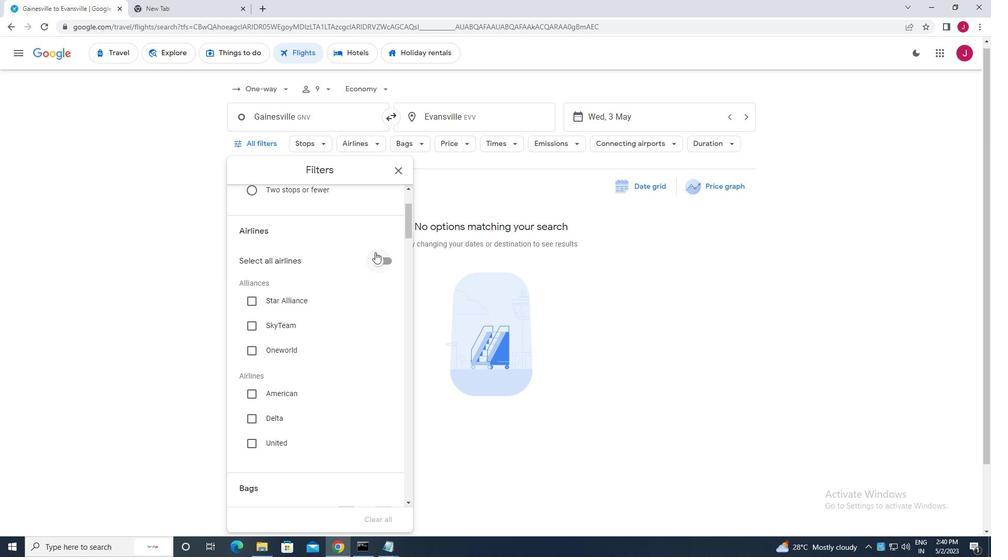 
Action: Mouse scrolled (375, 252) with delta (0, 0)
Screenshot: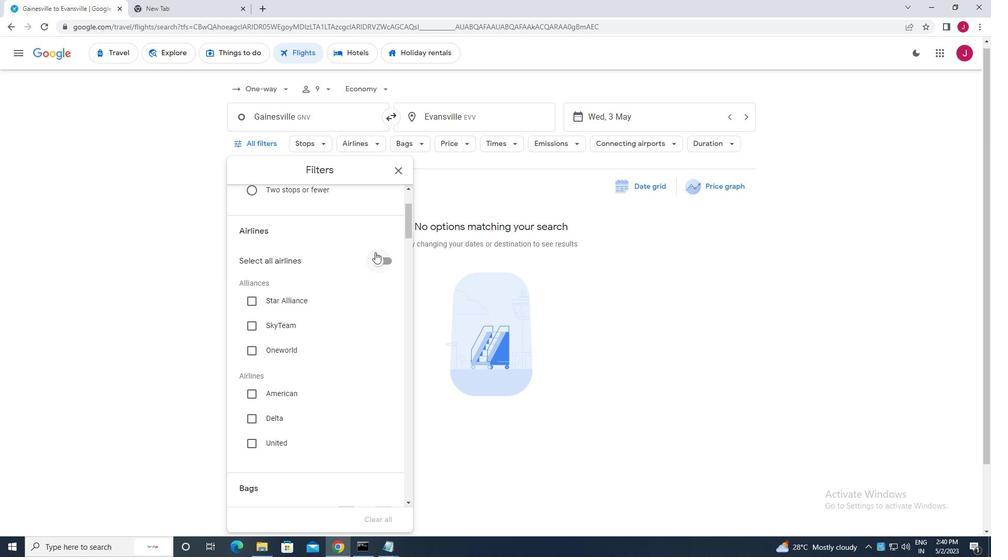 
Action: Mouse moved to (375, 252)
Screenshot: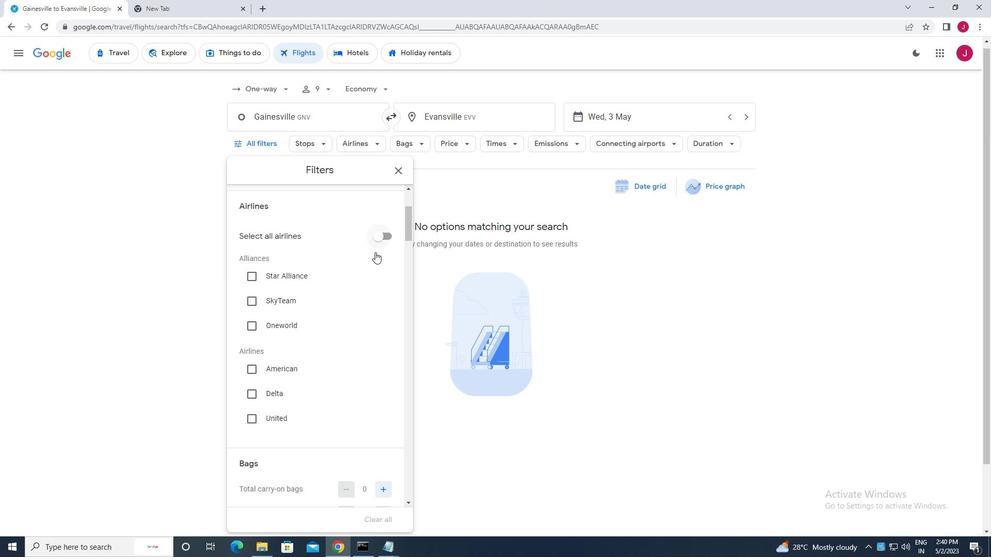 
Action: Mouse scrolled (375, 251) with delta (0, 0)
Screenshot: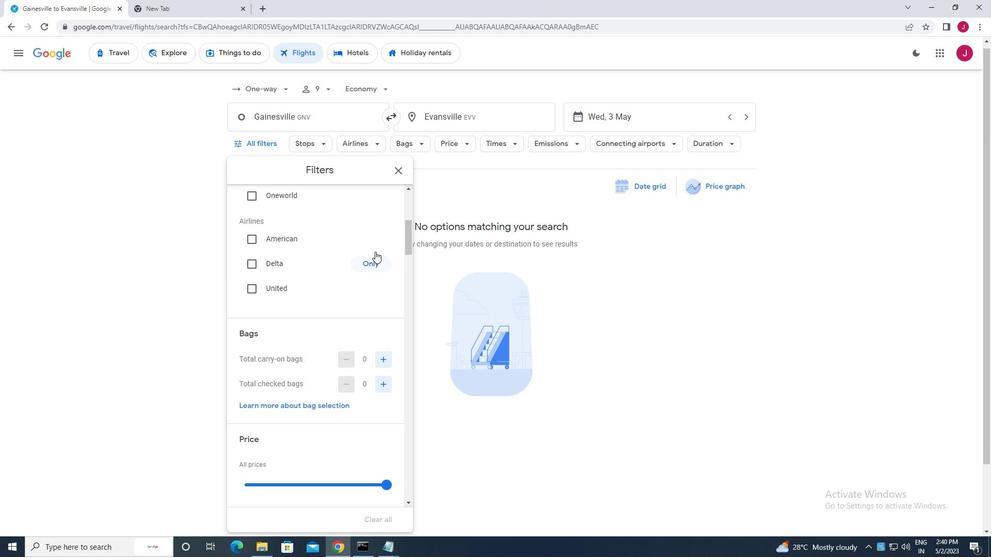 
Action: Mouse scrolled (375, 251) with delta (0, 0)
Screenshot: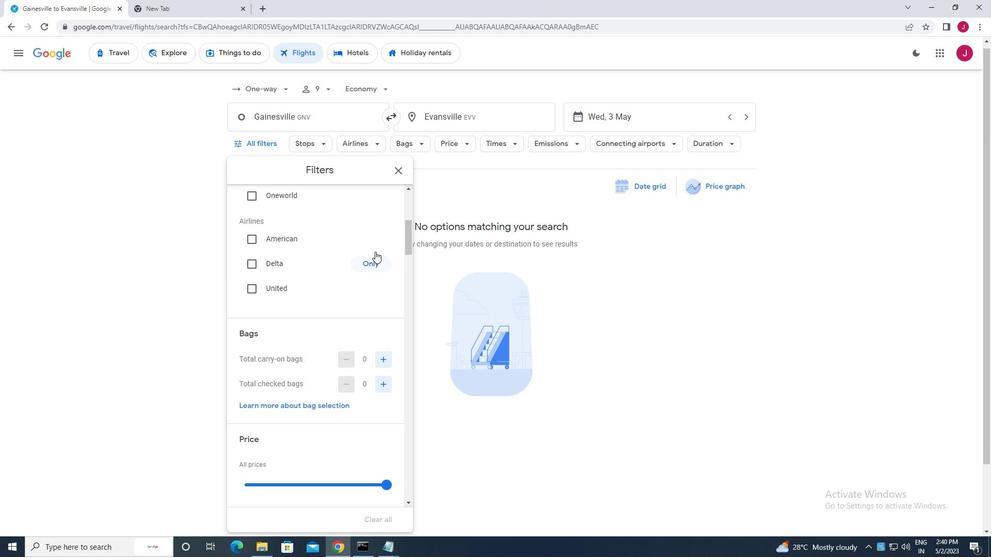 
Action: Mouse moved to (349, 274)
Screenshot: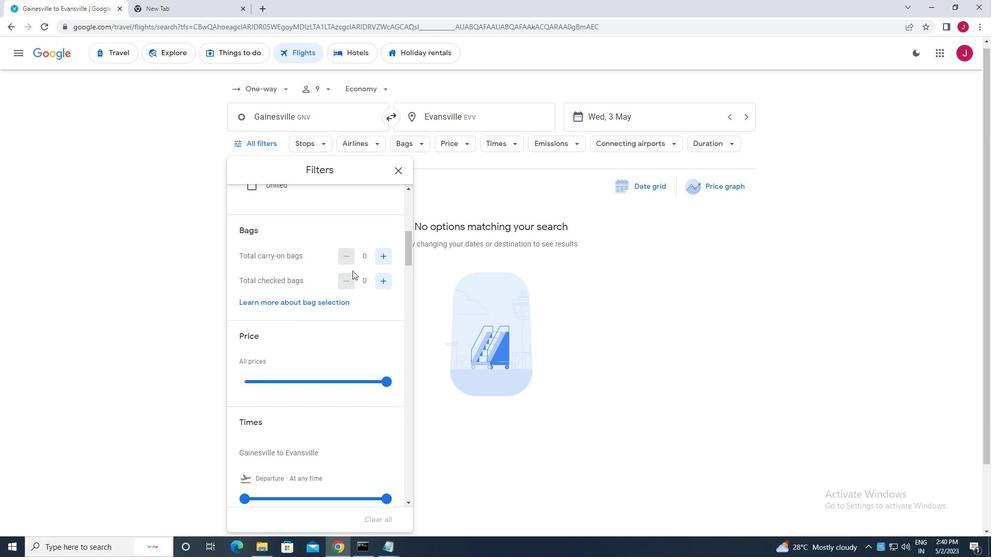 
Action: Mouse scrolled (349, 274) with delta (0, 0)
Screenshot: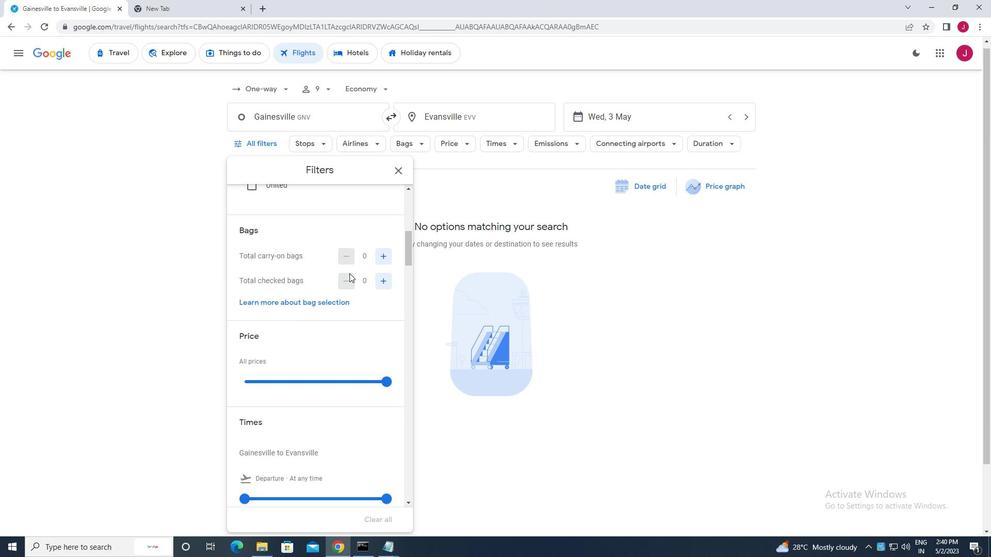 
Action: Mouse scrolled (349, 274) with delta (0, 0)
Screenshot: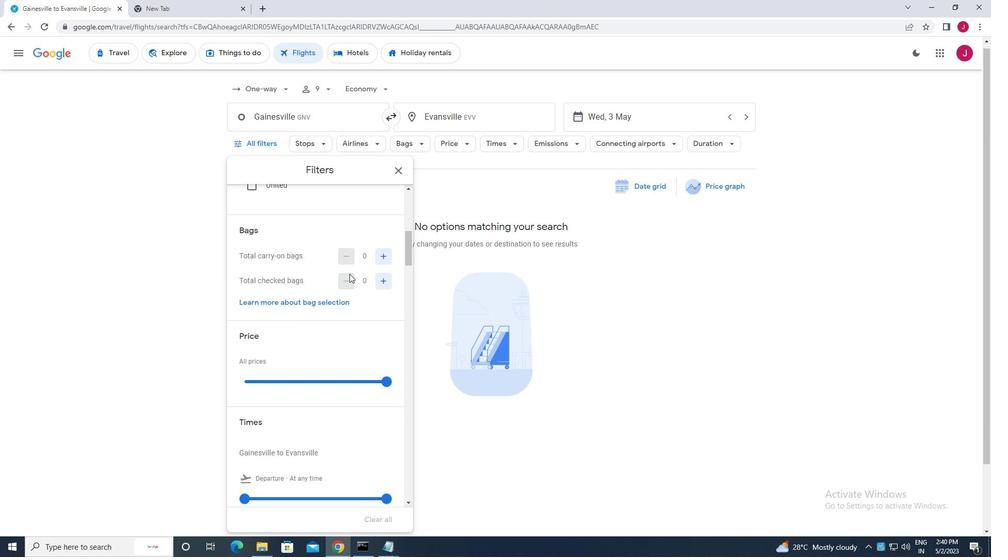 
Action: Mouse moved to (347, 271)
Screenshot: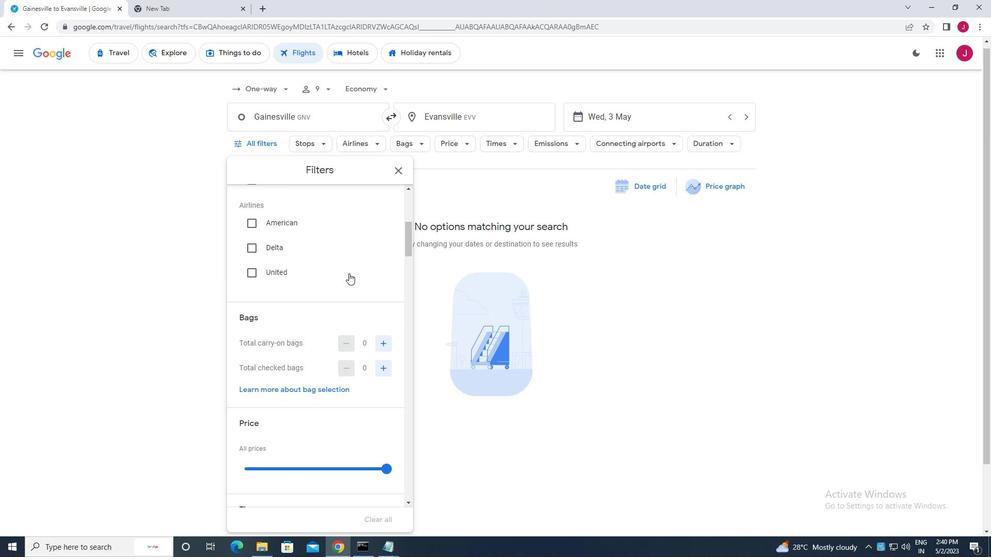 
Action: Mouse scrolled (347, 272) with delta (0, 0)
Screenshot: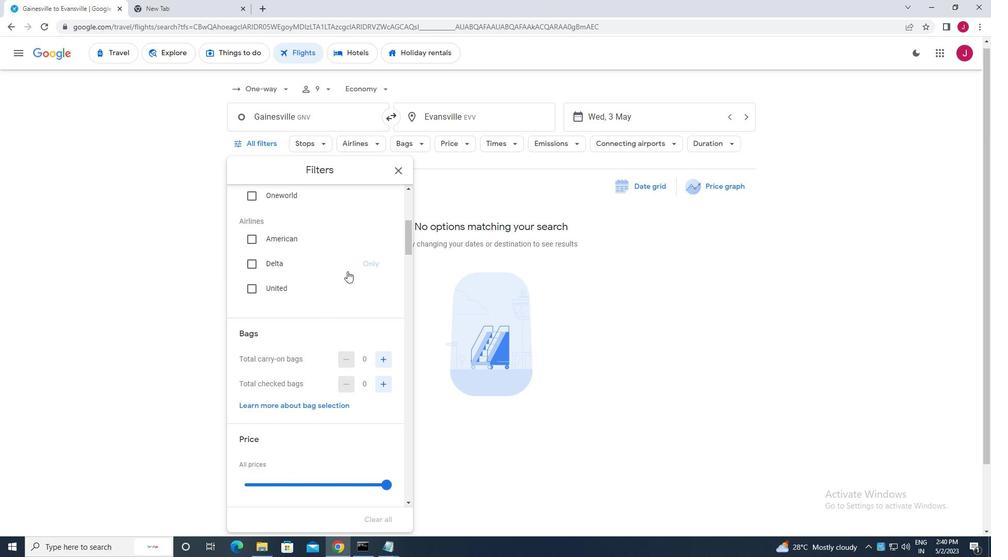 
Action: Mouse scrolled (347, 272) with delta (0, 0)
Screenshot: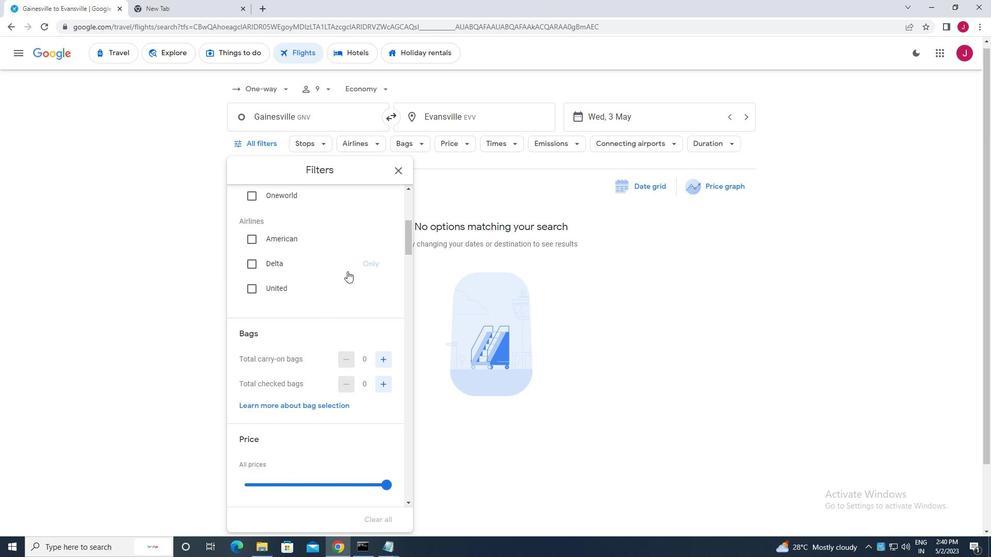 
Action: Mouse scrolled (347, 272) with delta (0, 0)
Screenshot: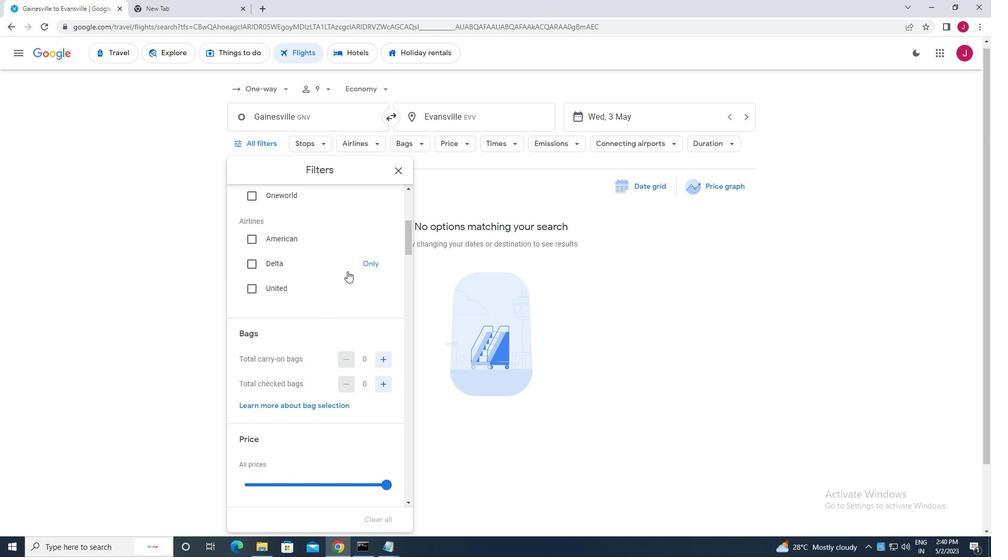 
Action: Mouse moved to (321, 288)
Screenshot: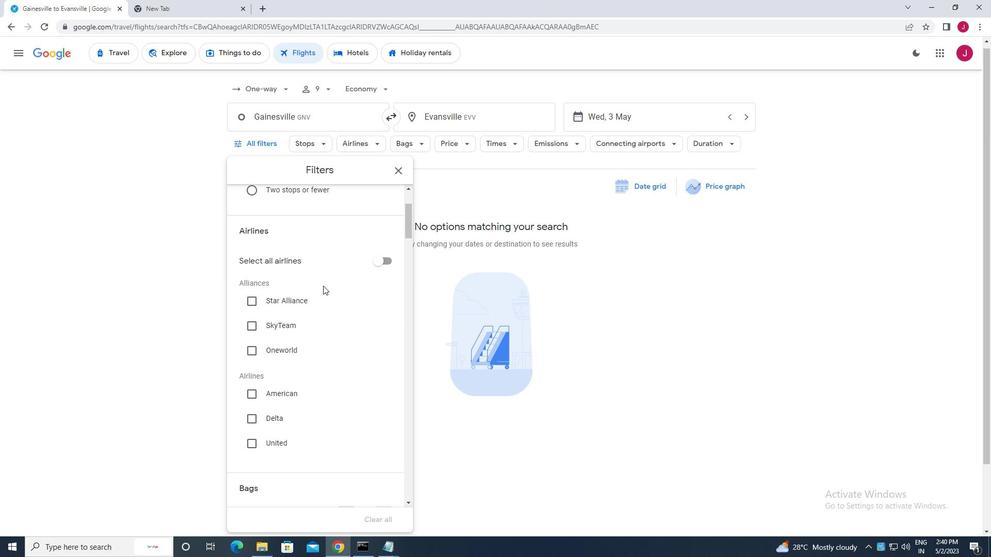 
Action: Mouse scrolled (321, 287) with delta (0, 0)
Screenshot: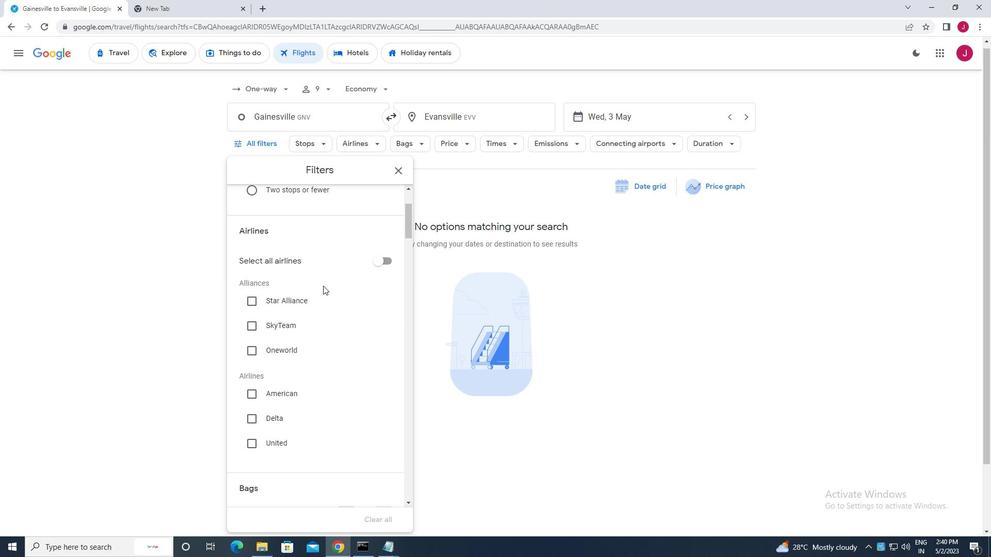 
Action: Mouse moved to (321, 288)
Screenshot: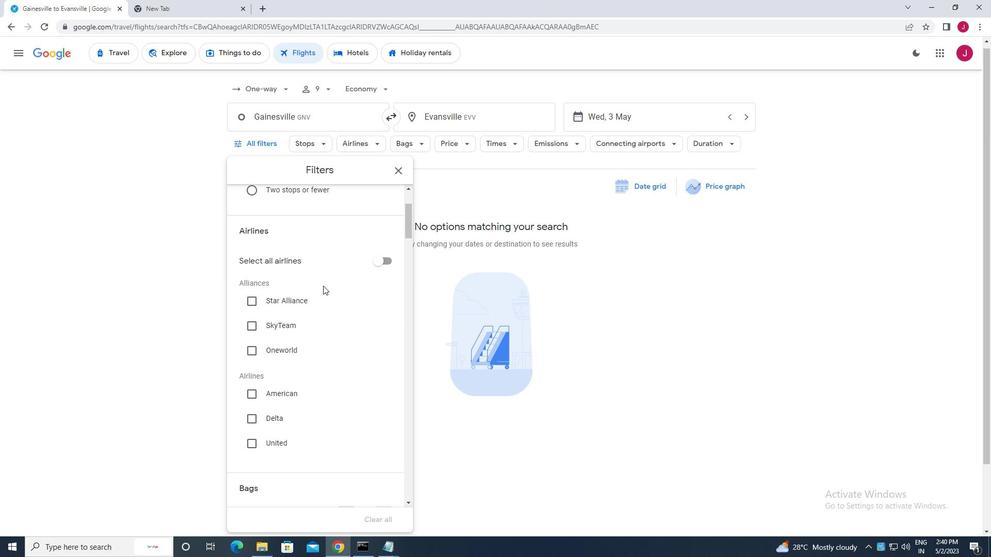 
Action: Mouse scrolled (321, 288) with delta (0, 0)
Screenshot: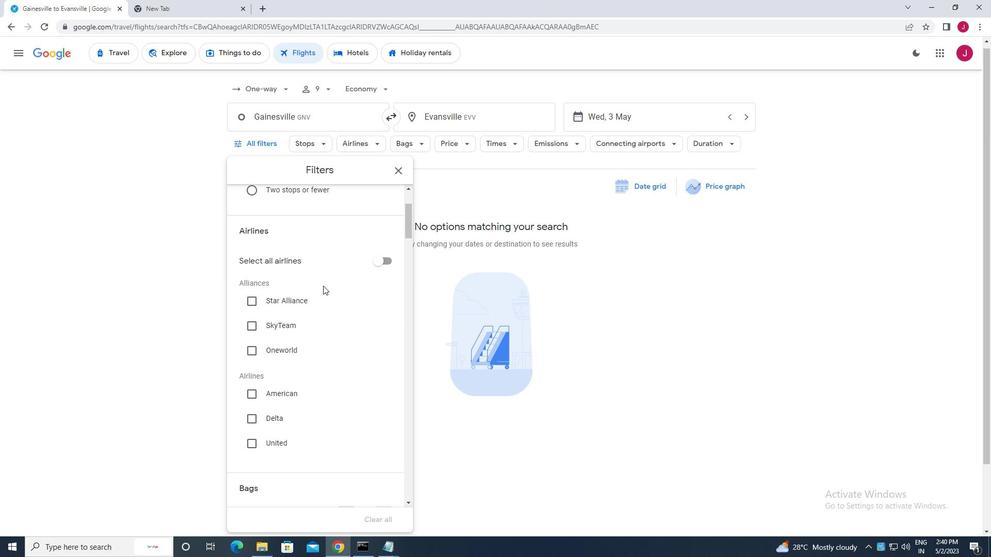 
Action: Mouse moved to (319, 285)
Screenshot: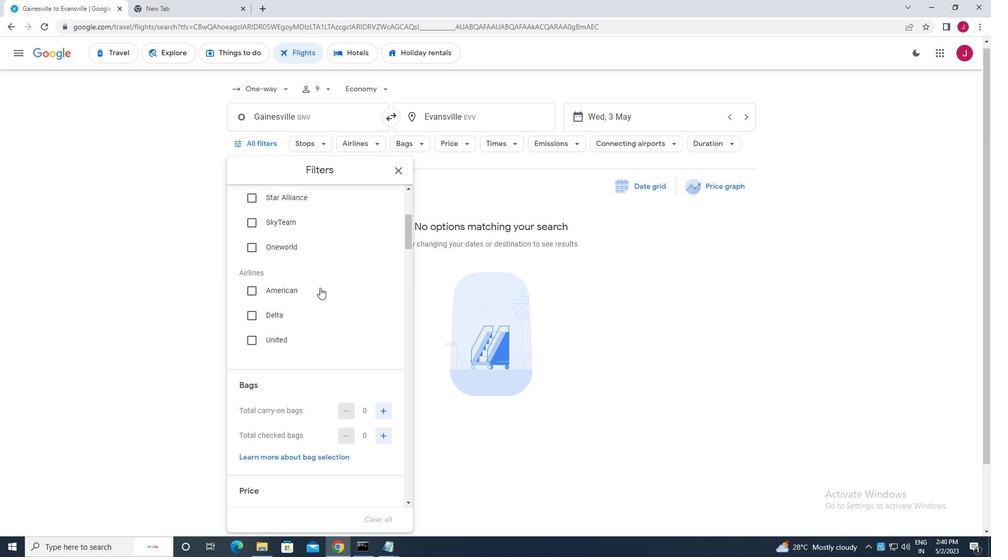 
Action: Mouse scrolled (319, 285) with delta (0, 0)
Screenshot: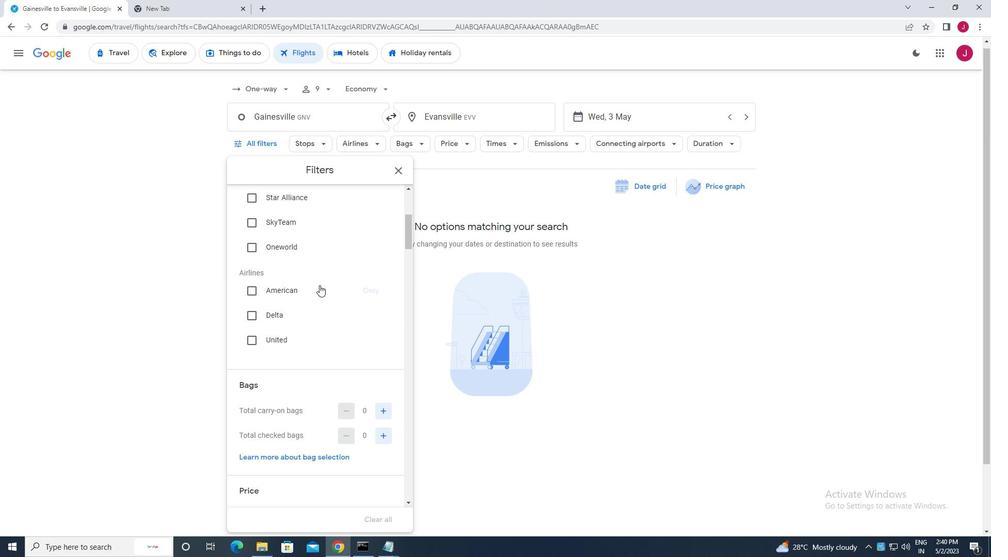 
Action: Mouse moved to (319, 285)
Screenshot: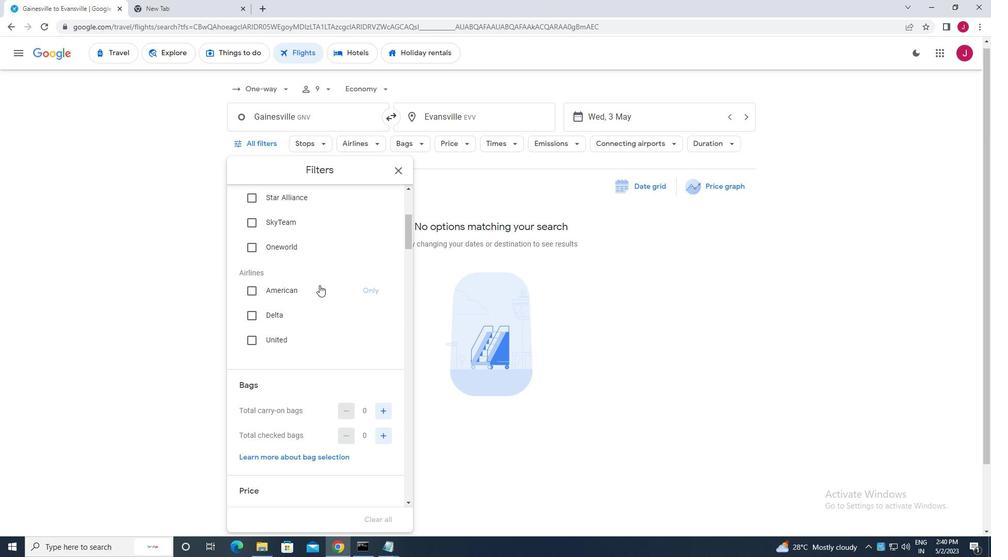 
Action: Mouse scrolled (319, 285) with delta (0, 0)
Screenshot: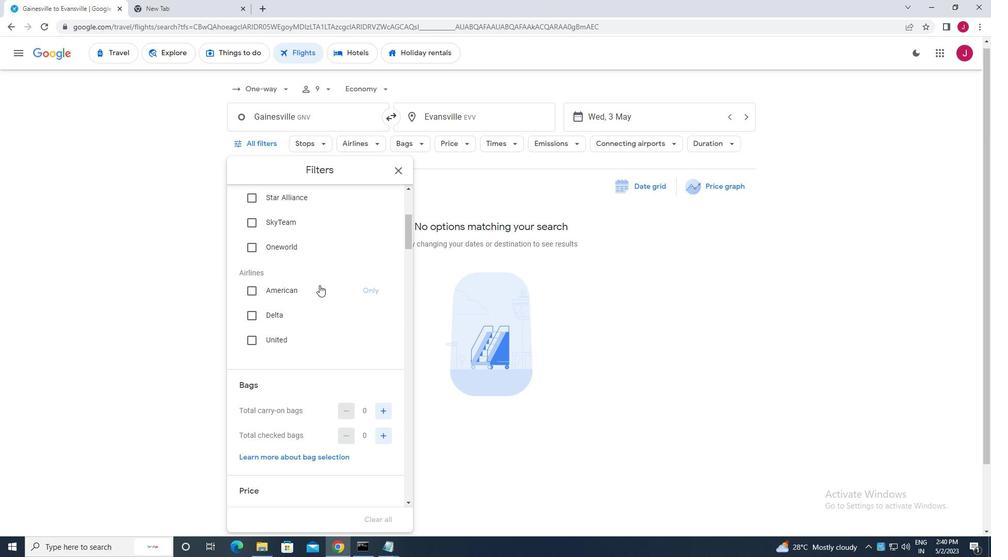 
Action: Mouse moved to (319, 286)
Screenshot: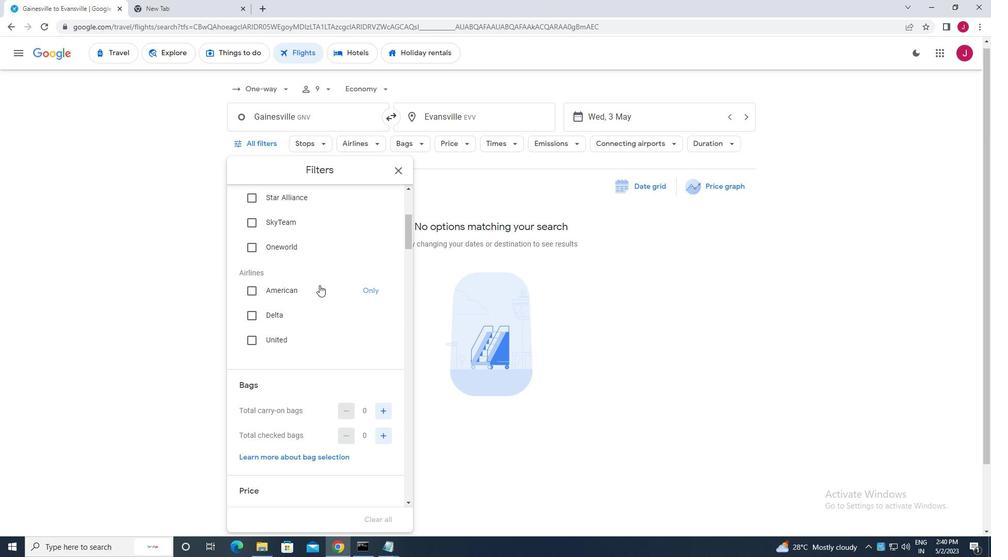 
Action: Mouse scrolled (319, 285) with delta (0, 0)
Screenshot: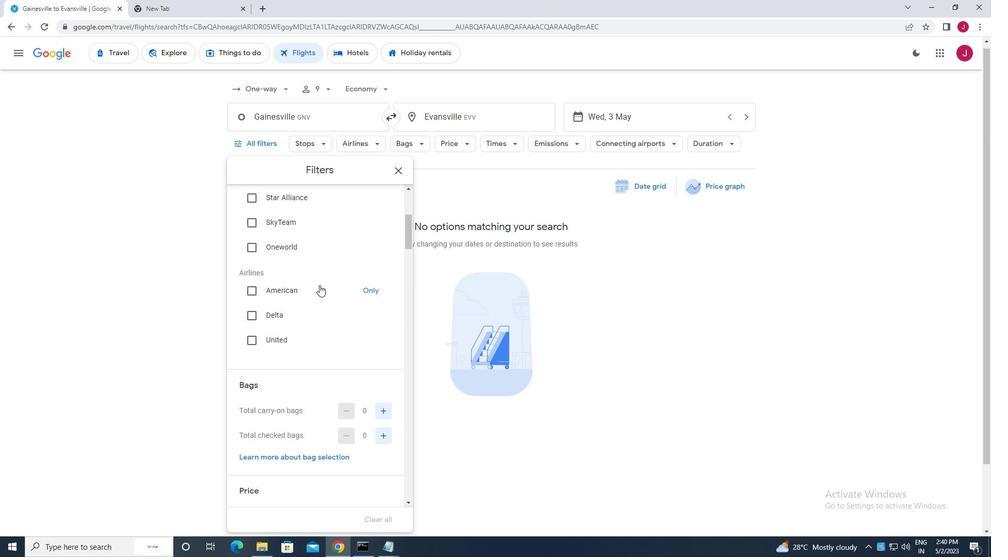 
Action: Mouse scrolled (319, 285) with delta (0, 0)
Screenshot: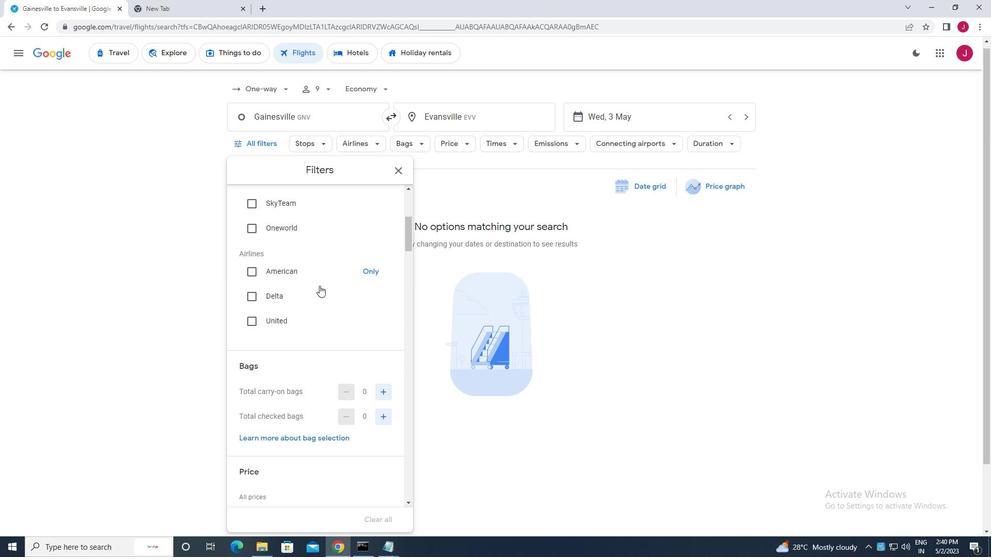 
Action: Mouse moved to (384, 205)
Screenshot: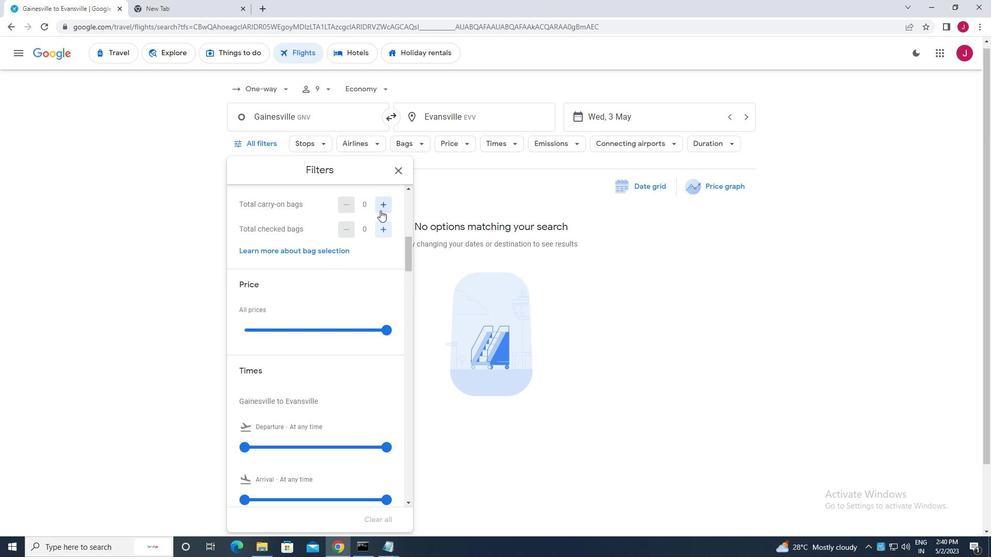 
Action: Mouse pressed left at (384, 205)
Screenshot: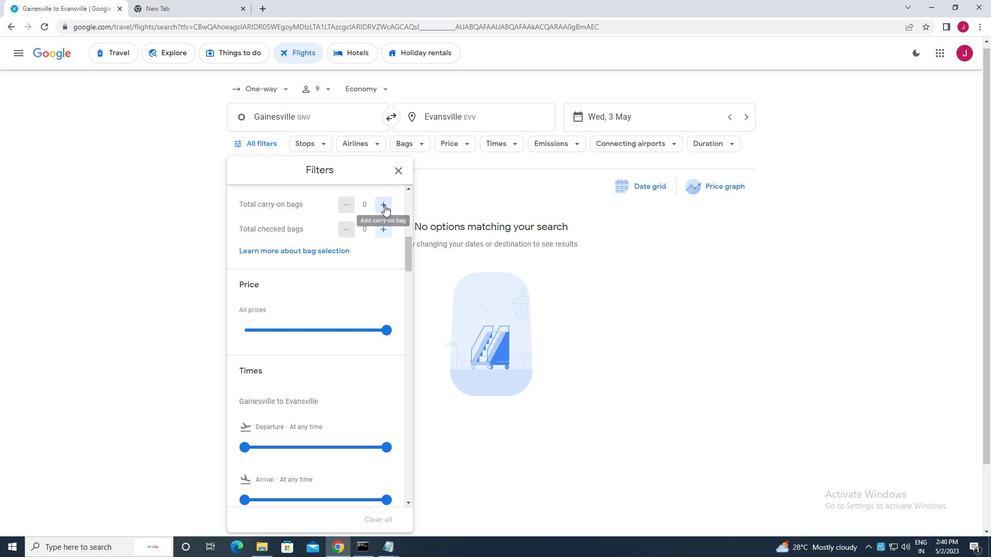 
Action: Mouse moved to (381, 228)
Screenshot: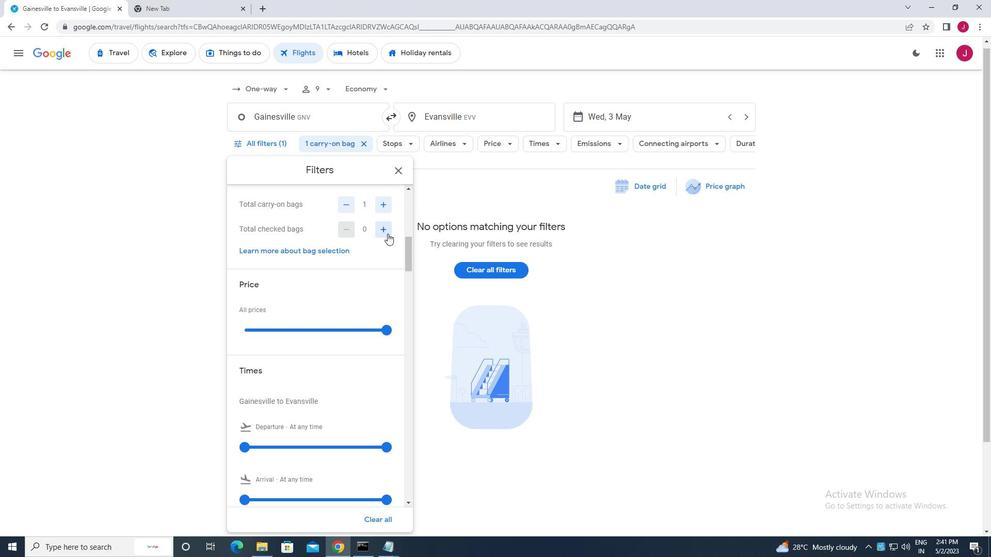 
Action: Mouse pressed left at (381, 228)
Screenshot: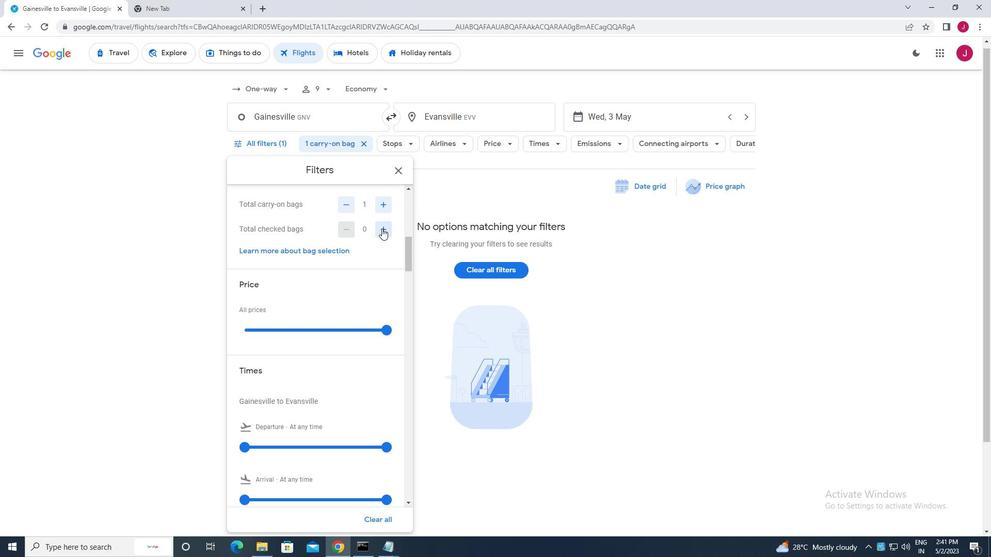 
Action: Mouse scrolled (381, 227) with delta (0, 0)
Screenshot: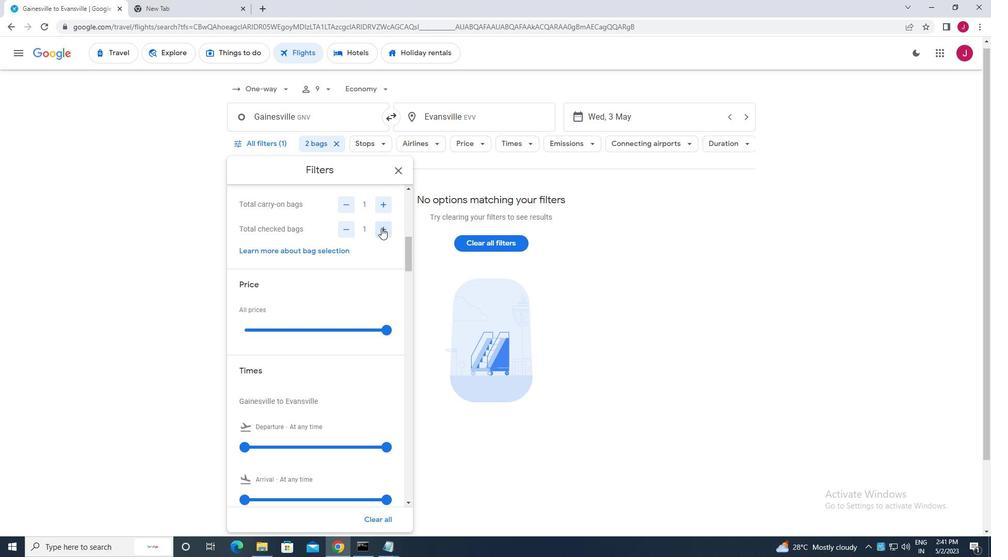 
Action: Mouse moved to (381, 229)
Screenshot: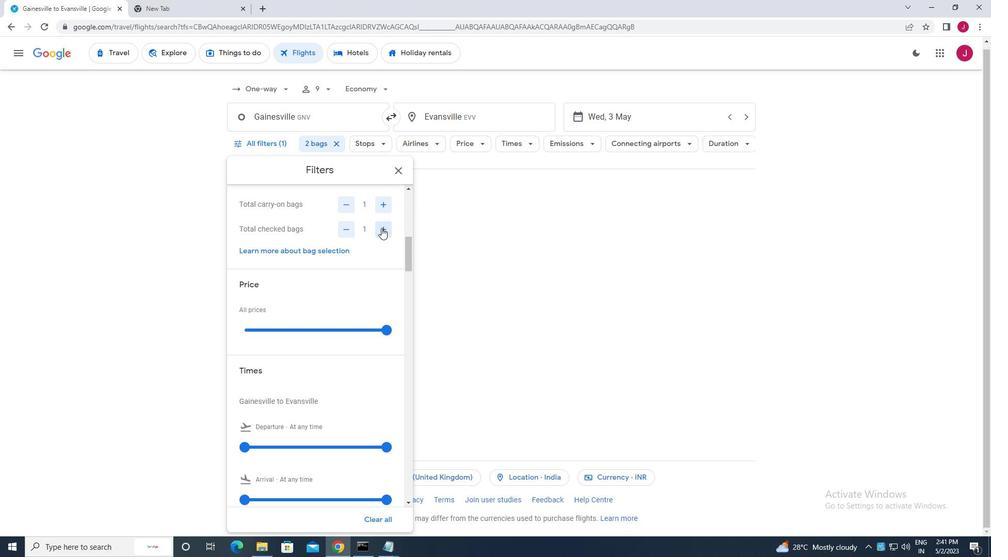 
Action: Mouse scrolled (381, 228) with delta (0, 0)
Screenshot: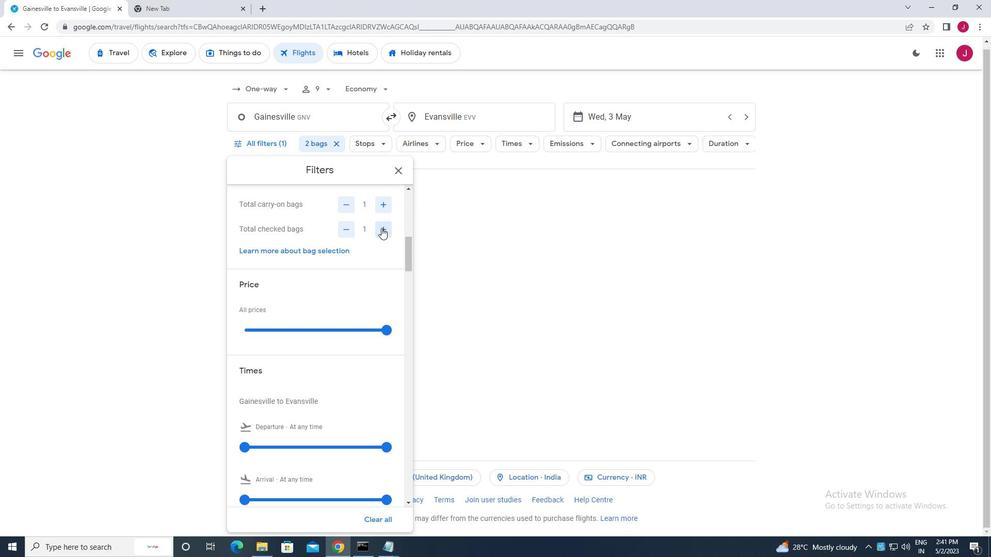
Action: Mouse moved to (386, 227)
Screenshot: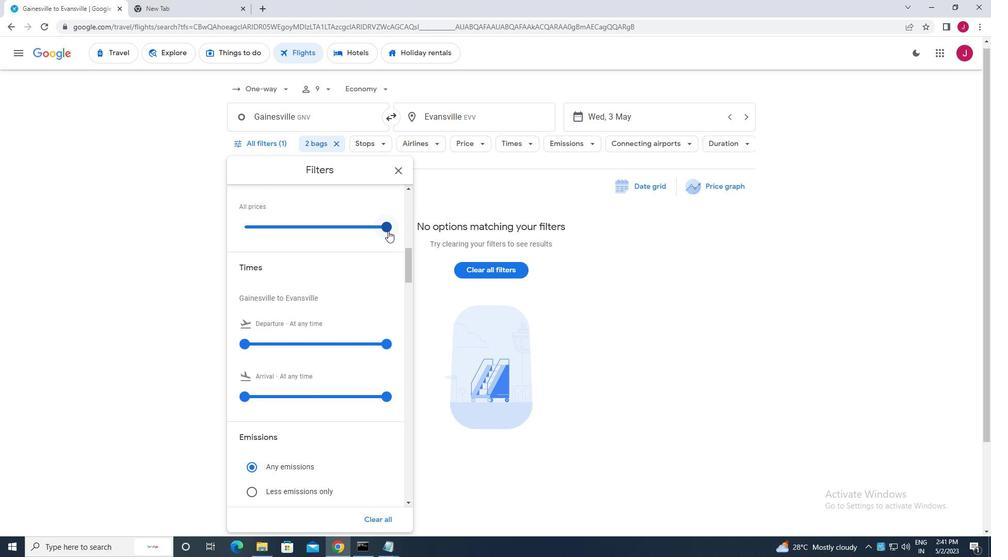 
Action: Mouse pressed left at (386, 227)
Screenshot: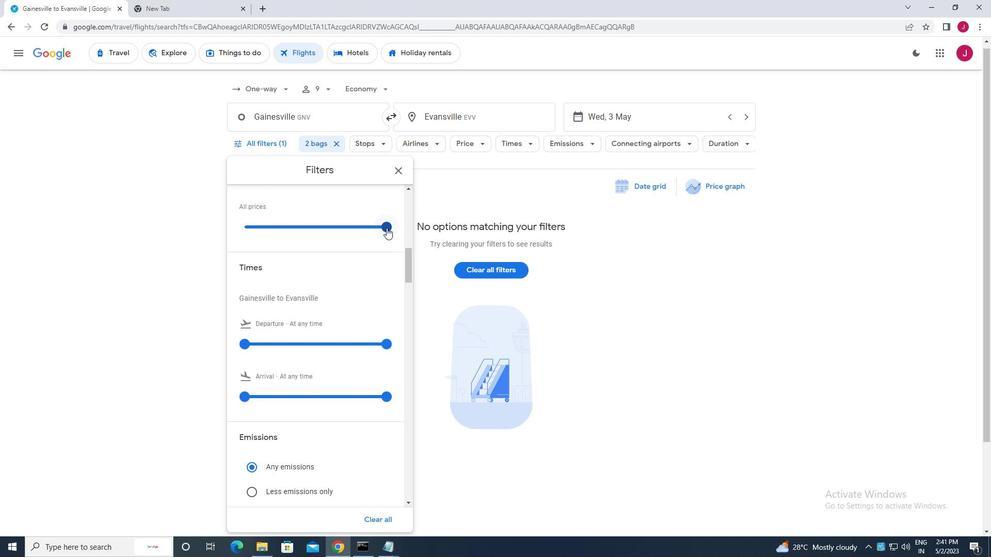 
Action: Mouse moved to (245, 344)
Screenshot: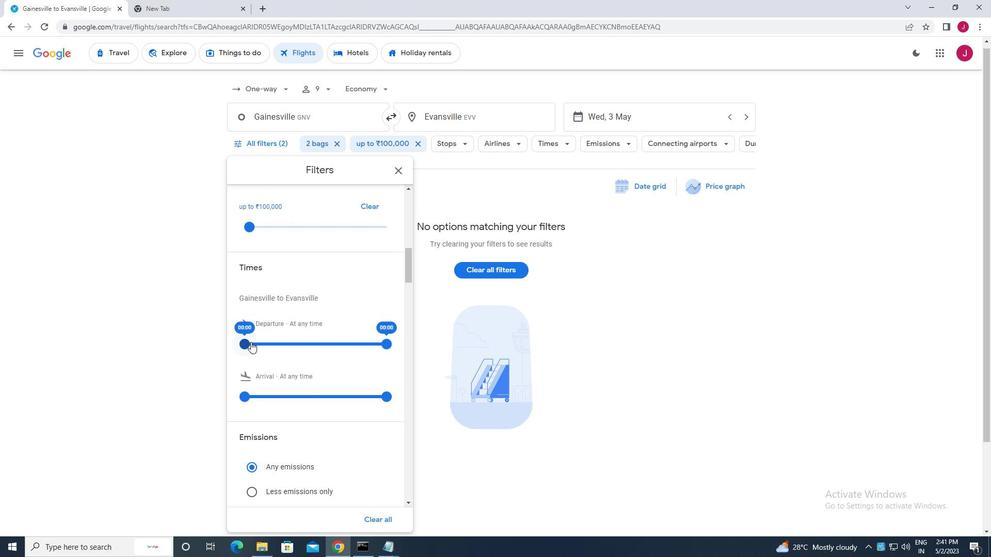 
Action: Mouse pressed left at (245, 344)
Screenshot: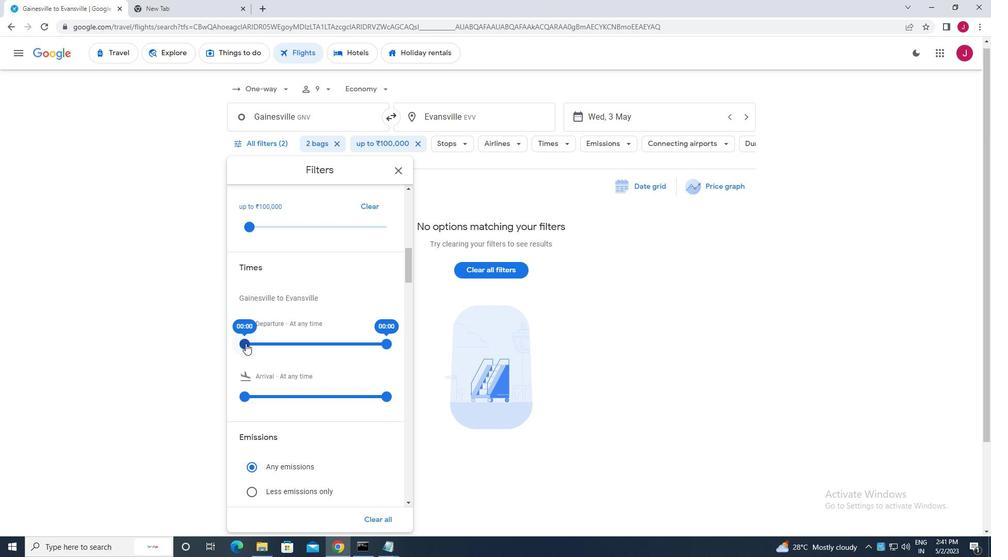 
Action: Mouse moved to (388, 346)
Screenshot: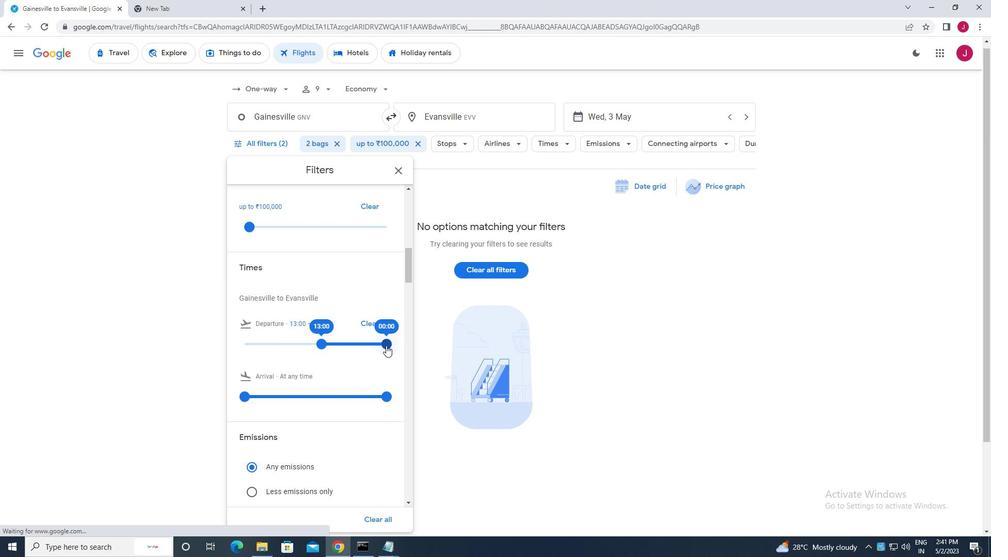 
Action: Mouse pressed left at (388, 346)
Screenshot: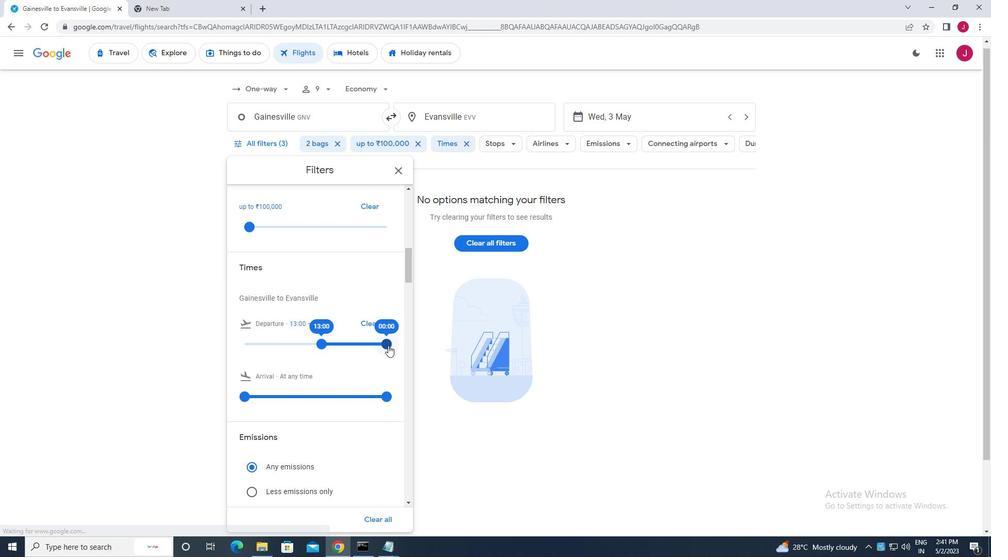 
Action: Mouse moved to (395, 171)
Screenshot: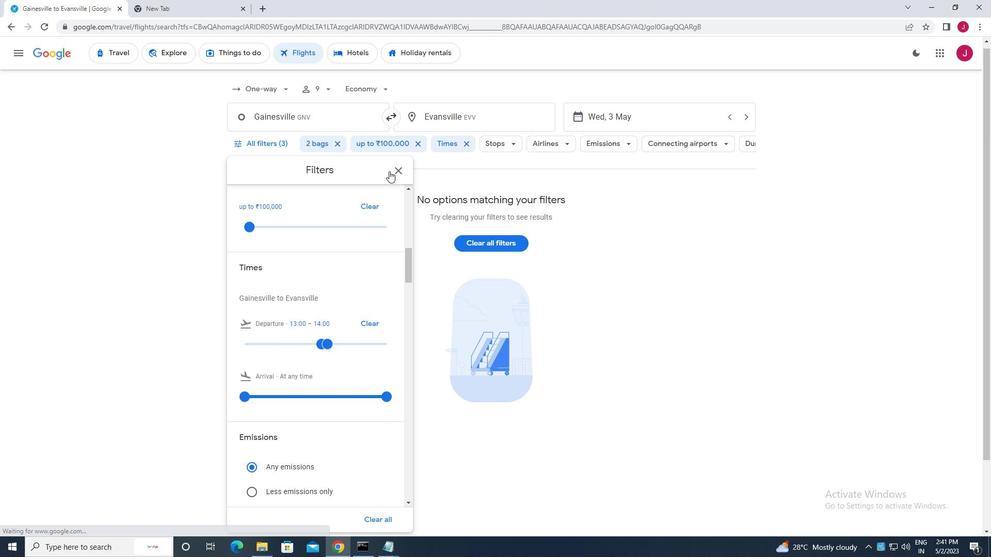 
Action: Mouse pressed left at (395, 171)
Screenshot: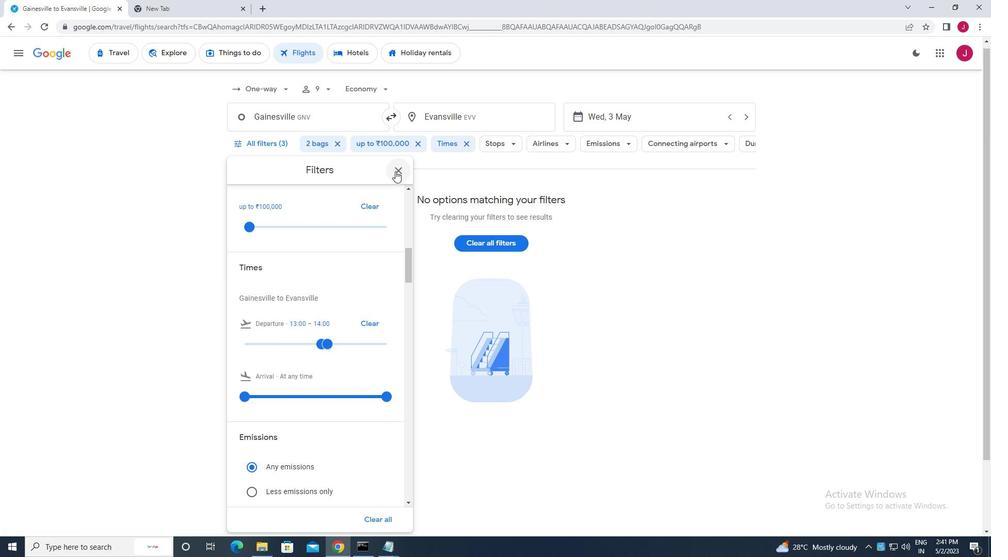
Action: Mouse moved to (395, 172)
Screenshot: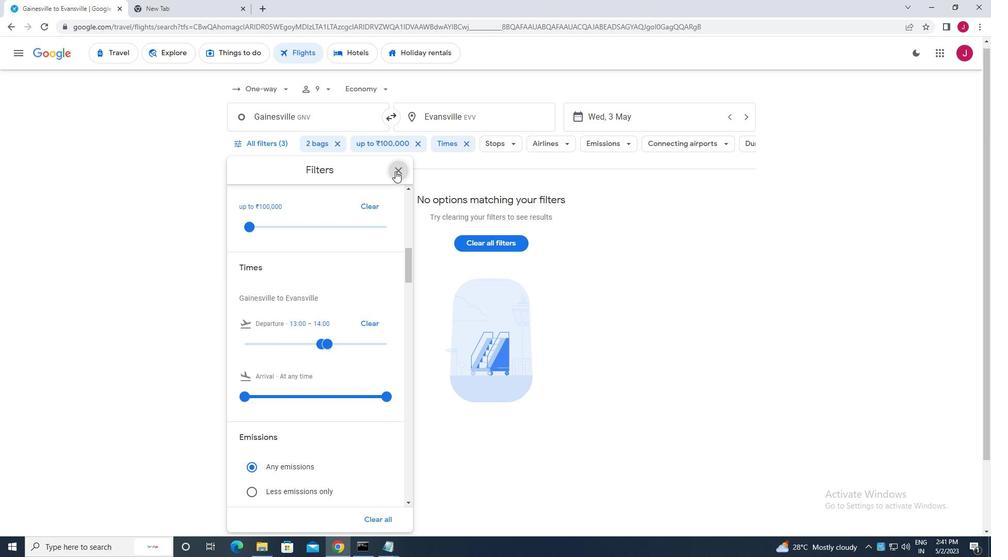 
